 Task: Create a due date automation trigger when advanced on, on the wednesday of the week a card is due add fields with custom field "Resume" set to a number greater or equal to 1 and greater than 10 at 11:00 AM.
Action: Mouse moved to (1306, 103)
Screenshot: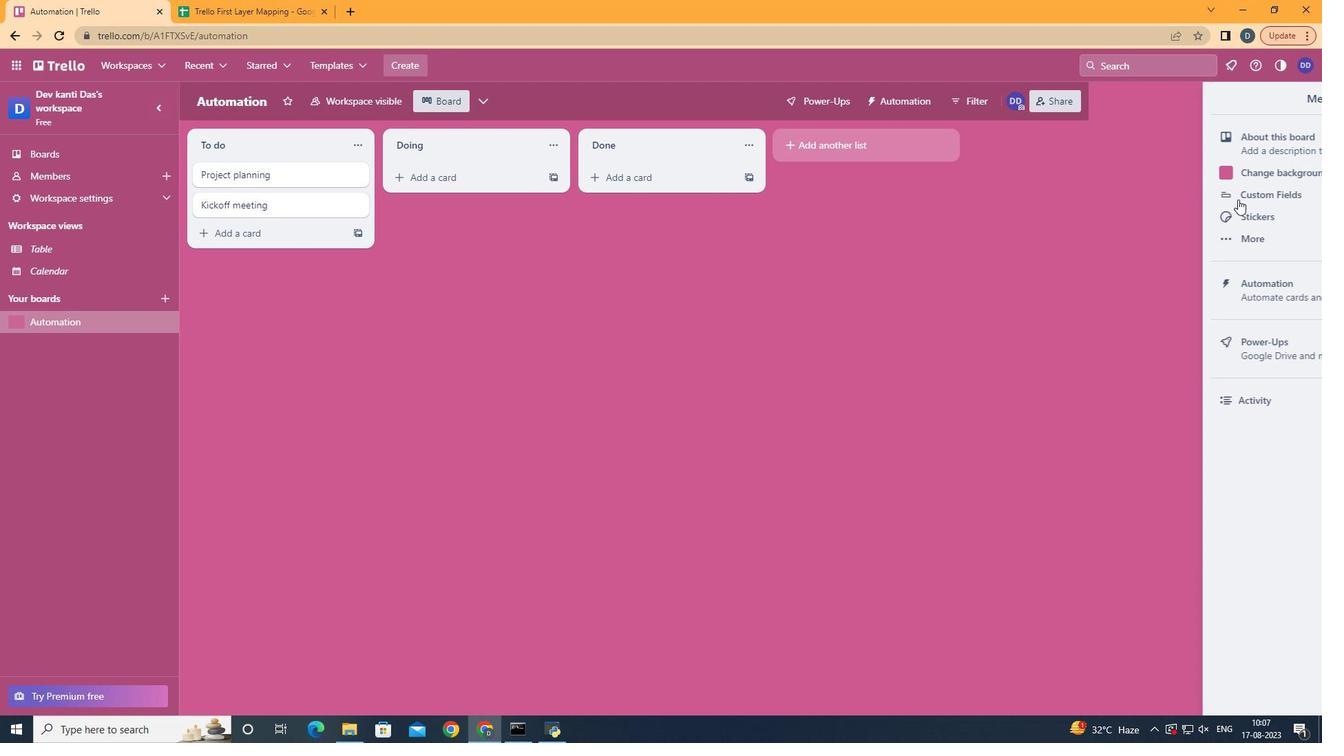 
Action: Mouse pressed left at (1306, 103)
Screenshot: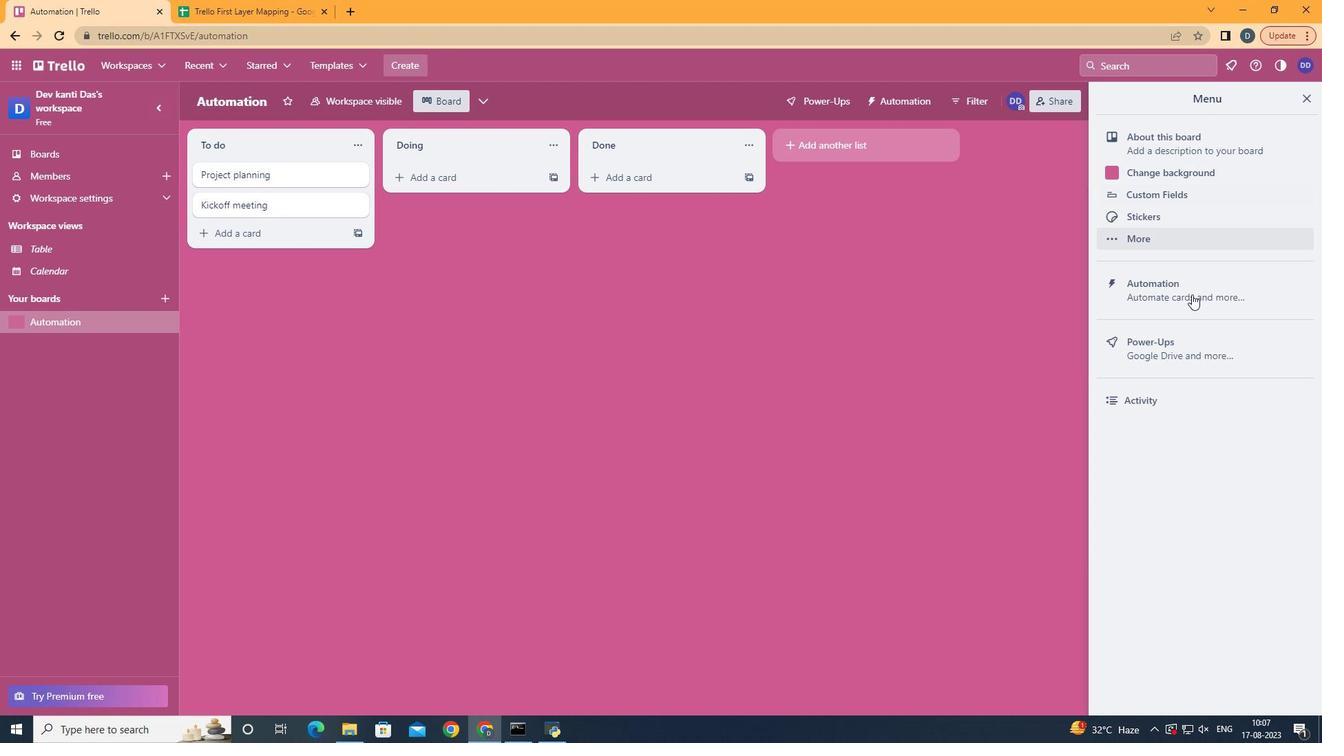 
Action: Mouse moved to (1189, 301)
Screenshot: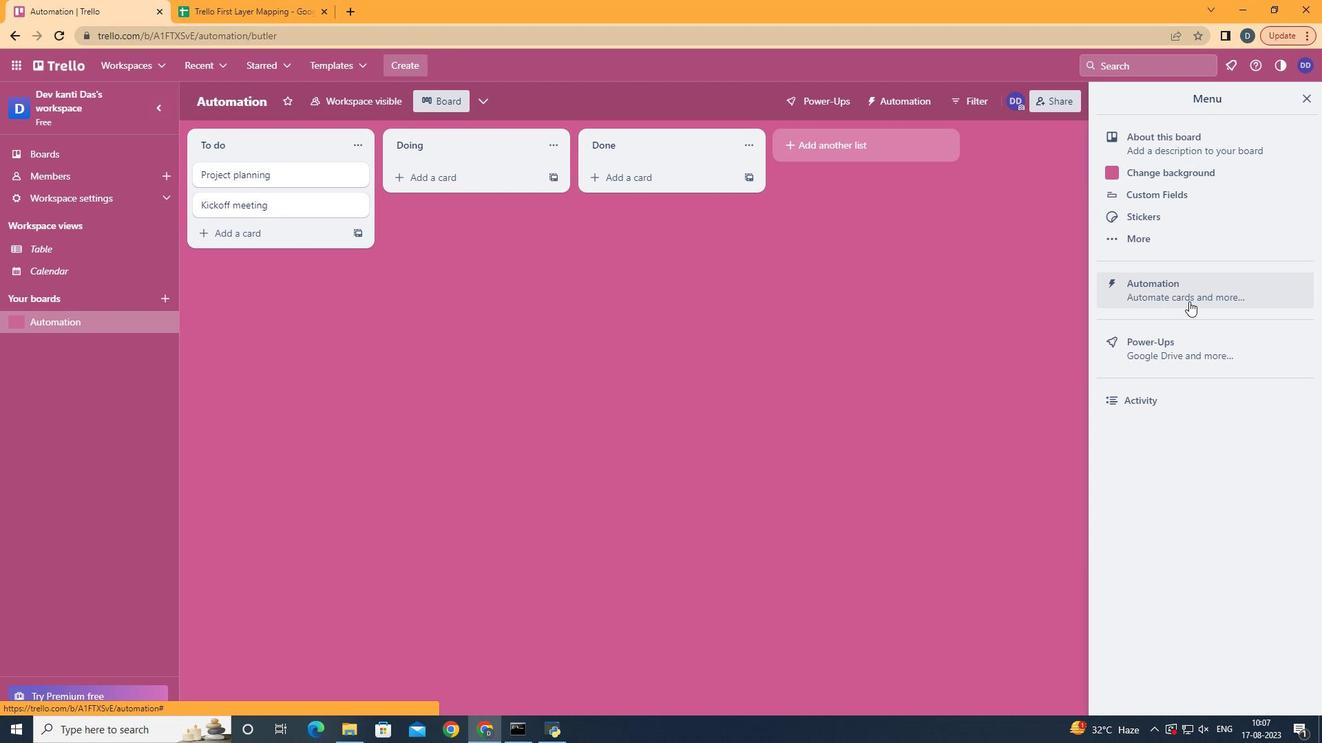 
Action: Mouse pressed left at (1189, 301)
Screenshot: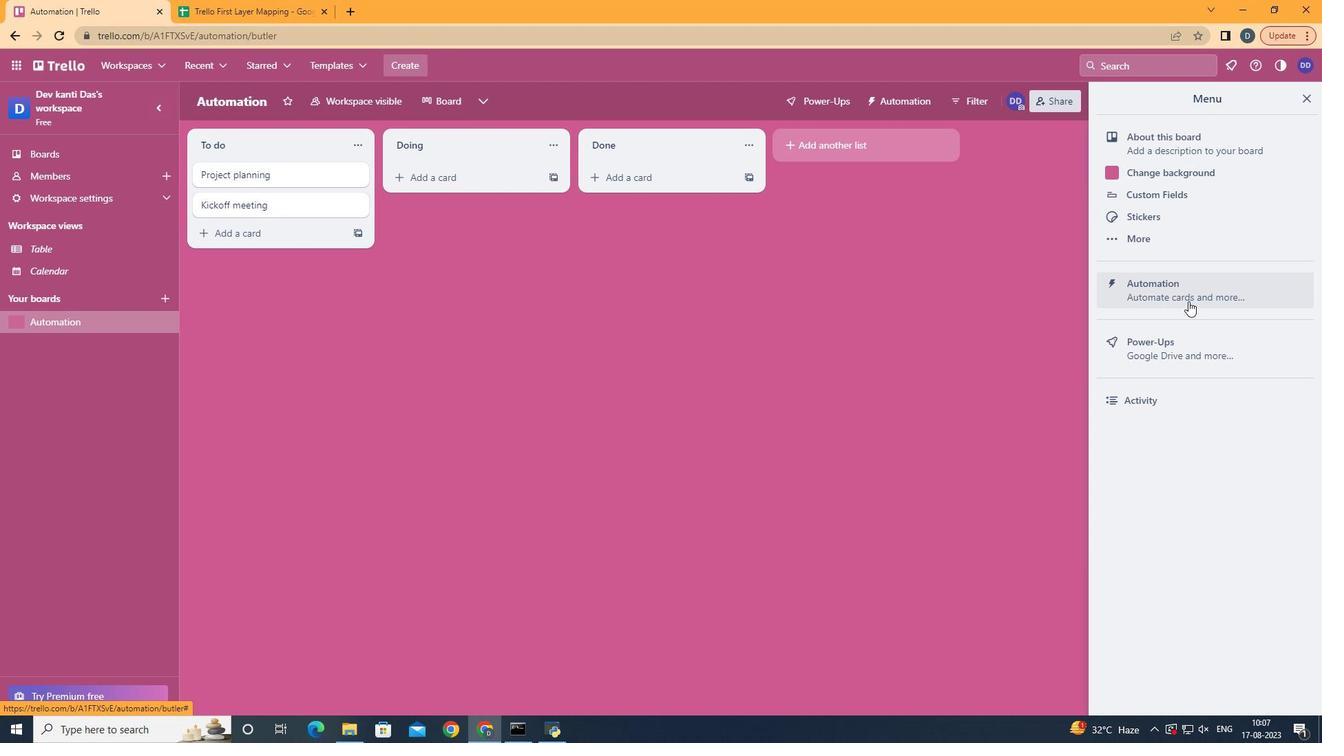 
Action: Mouse moved to (265, 269)
Screenshot: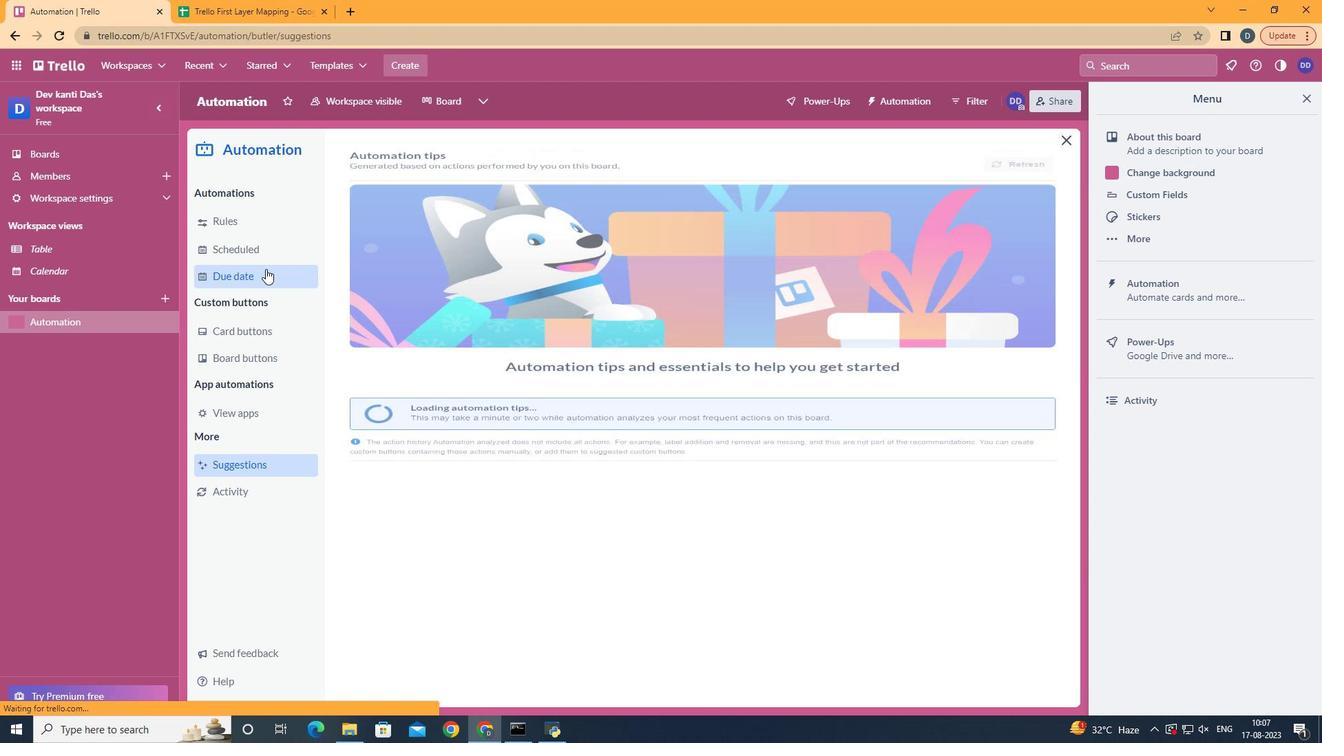 
Action: Mouse pressed left at (265, 269)
Screenshot: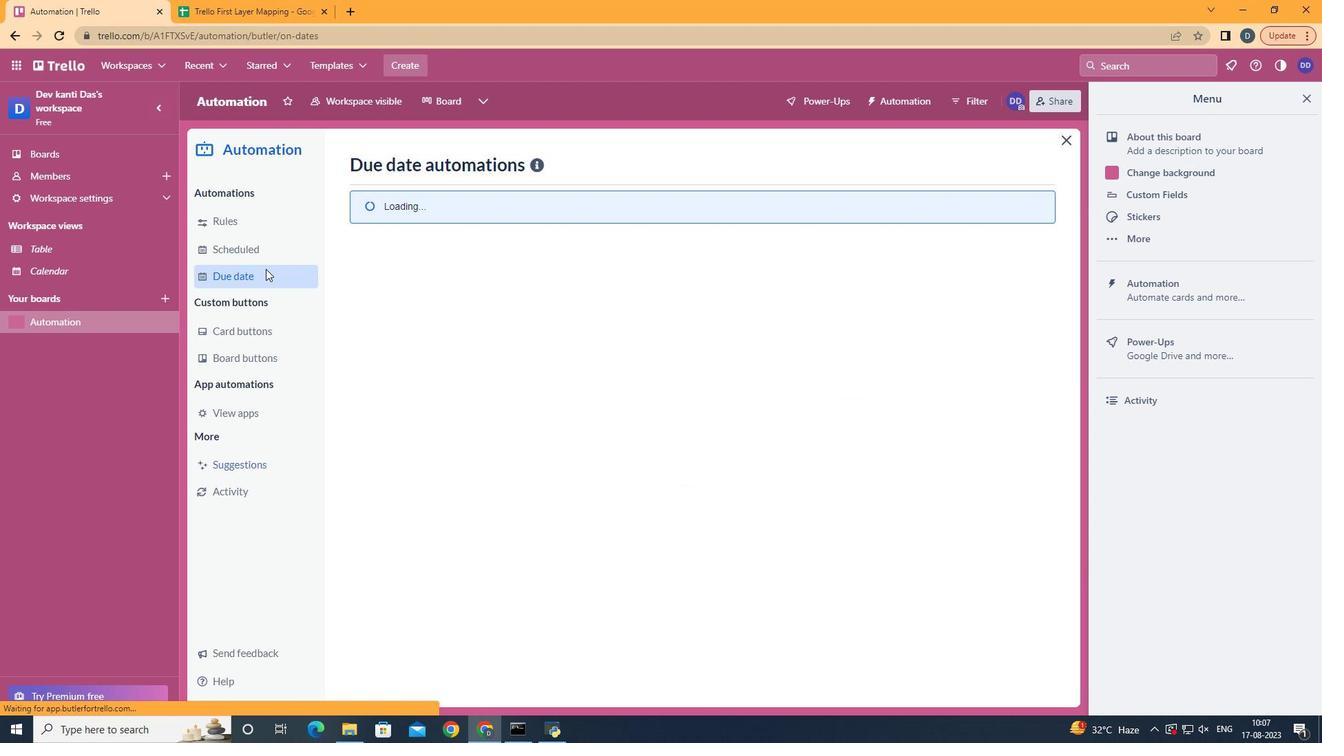 
Action: Mouse moved to (956, 163)
Screenshot: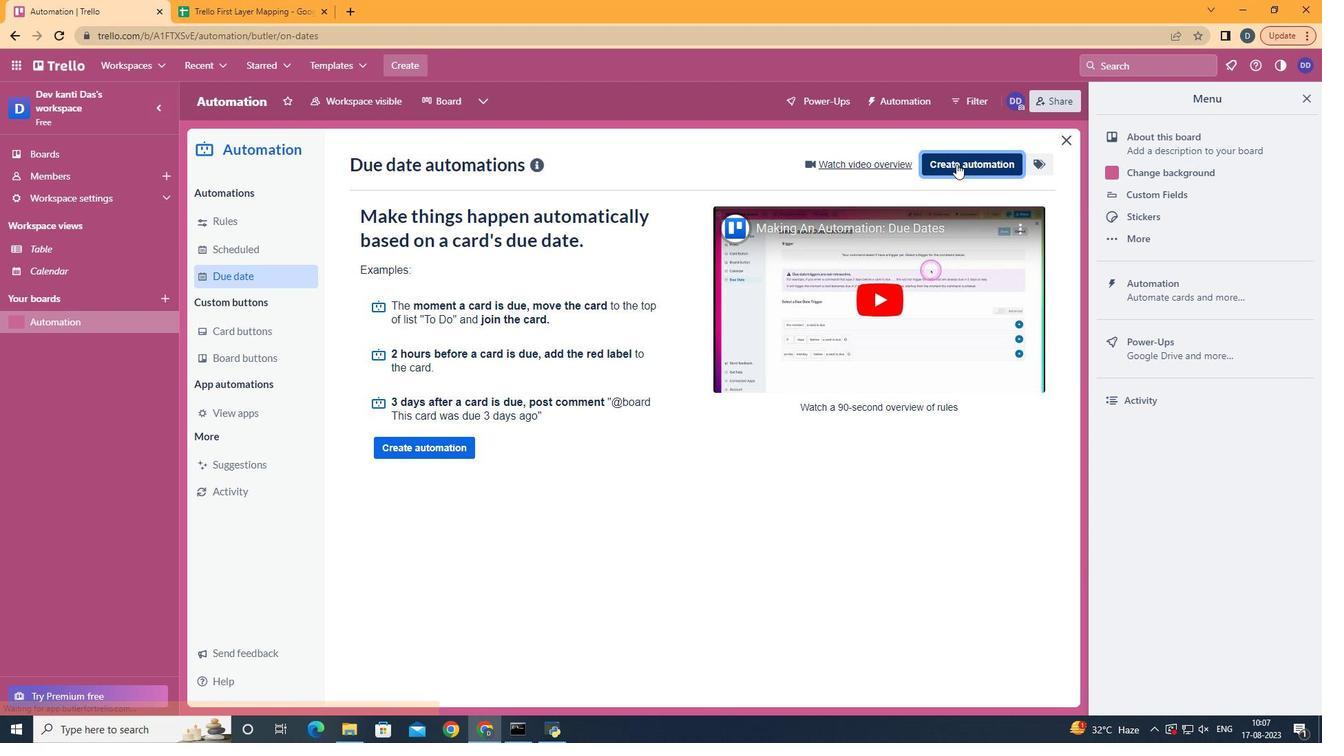 
Action: Mouse pressed left at (956, 163)
Screenshot: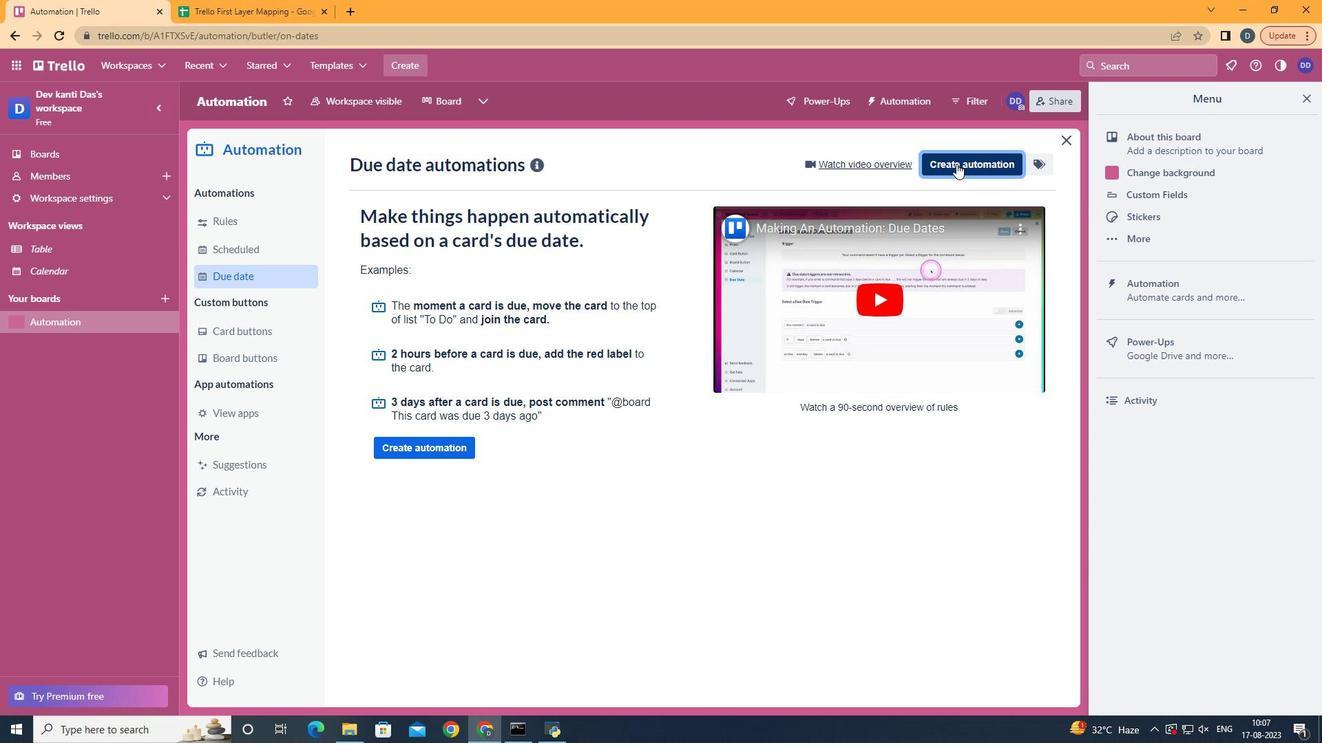 
Action: Mouse moved to (703, 295)
Screenshot: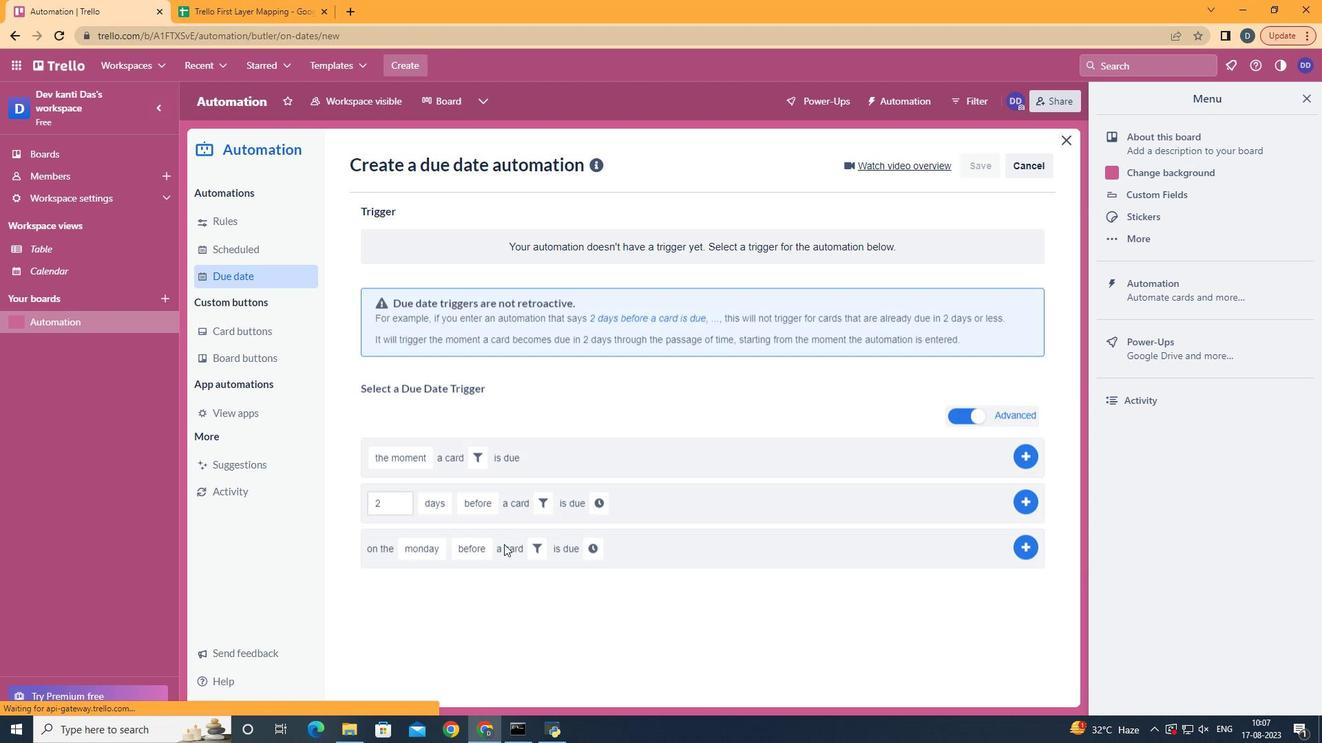 
Action: Mouse pressed left at (703, 295)
Screenshot: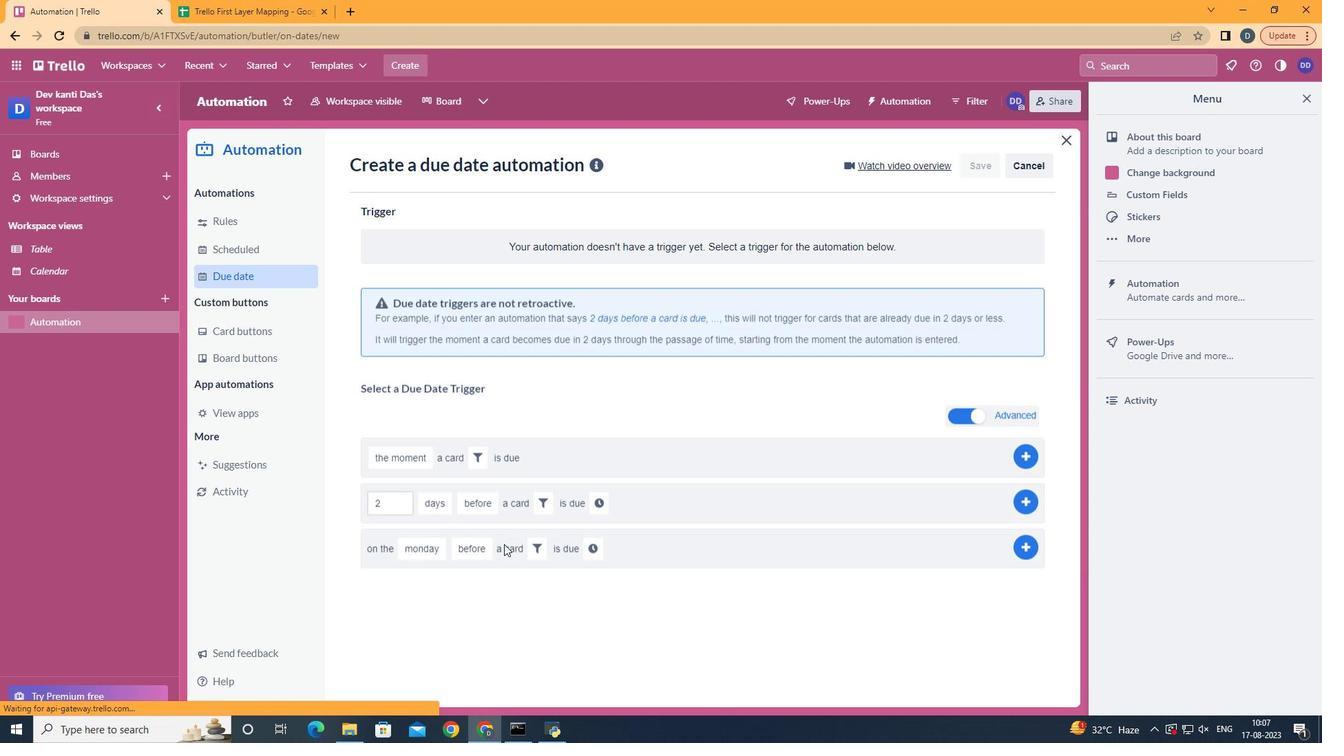 
Action: Mouse moved to (459, 412)
Screenshot: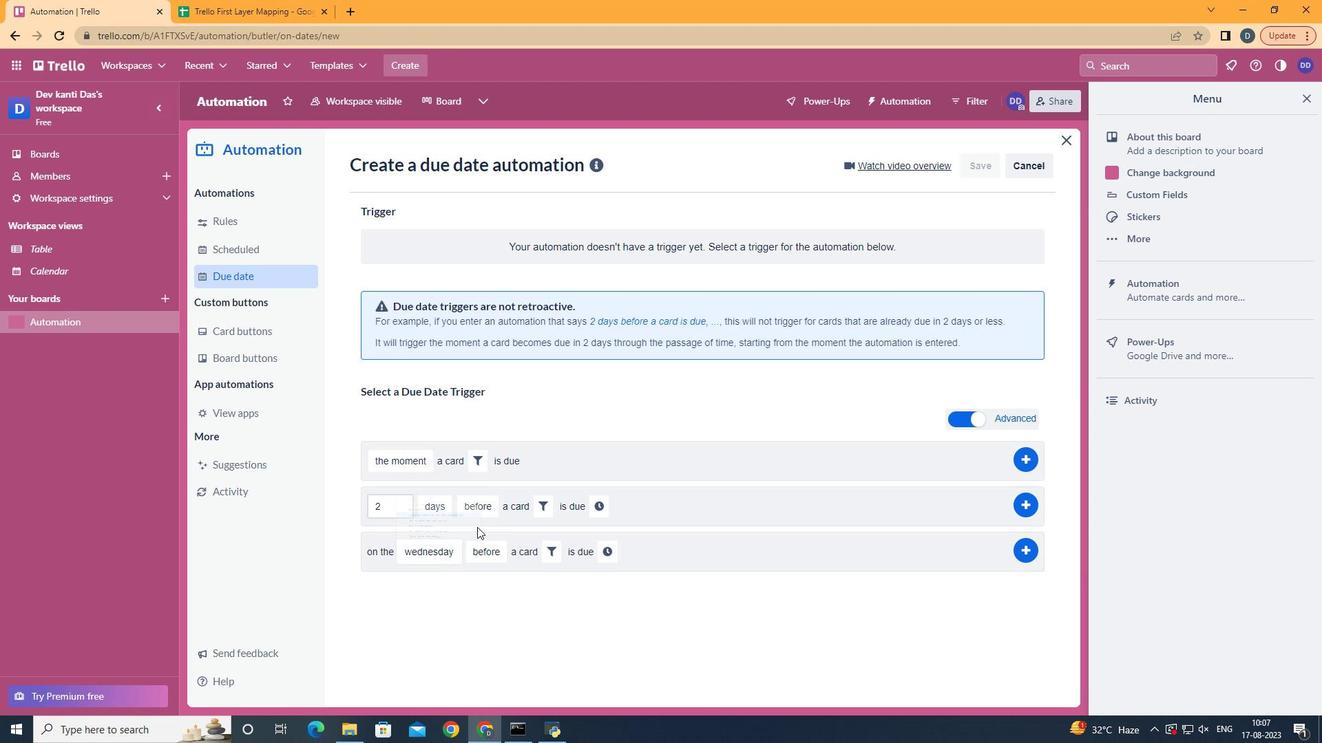 
Action: Mouse pressed left at (459, 412)
Screenshot: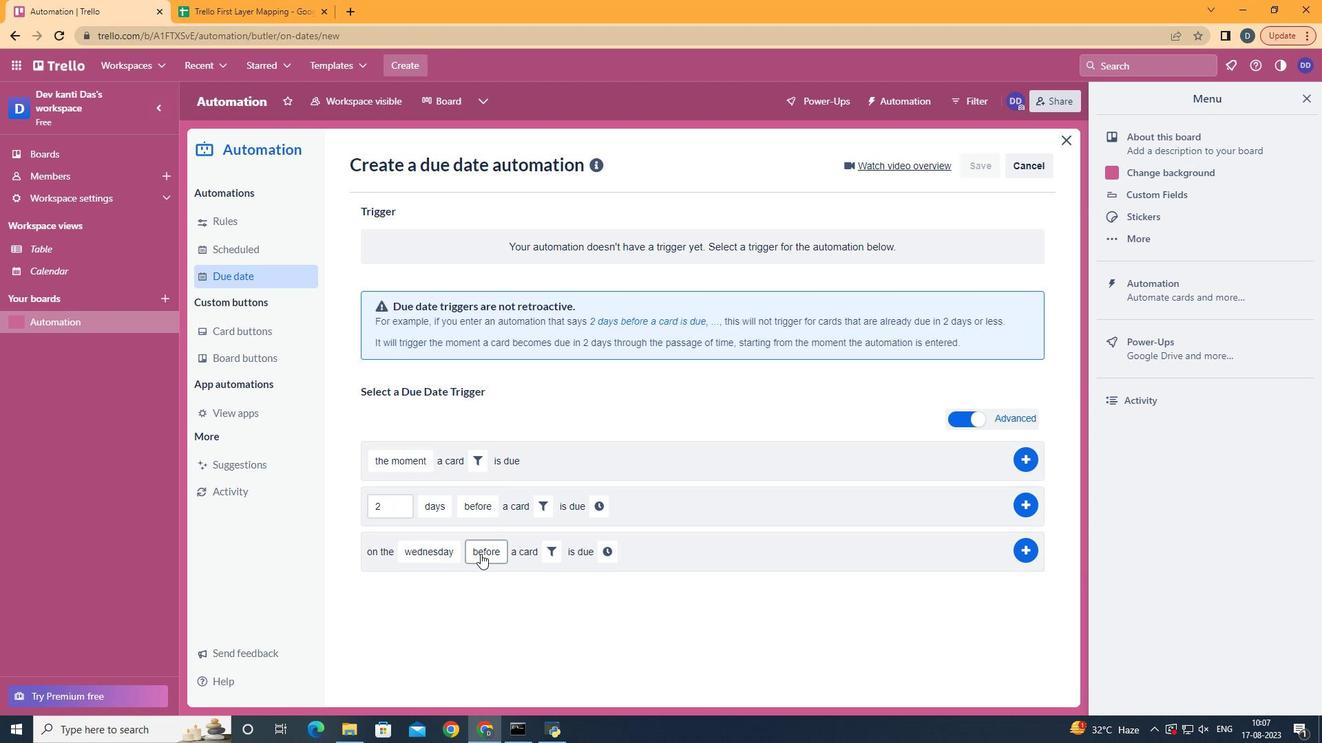
Action: Mouse moved to (498, 625)
Screenshot: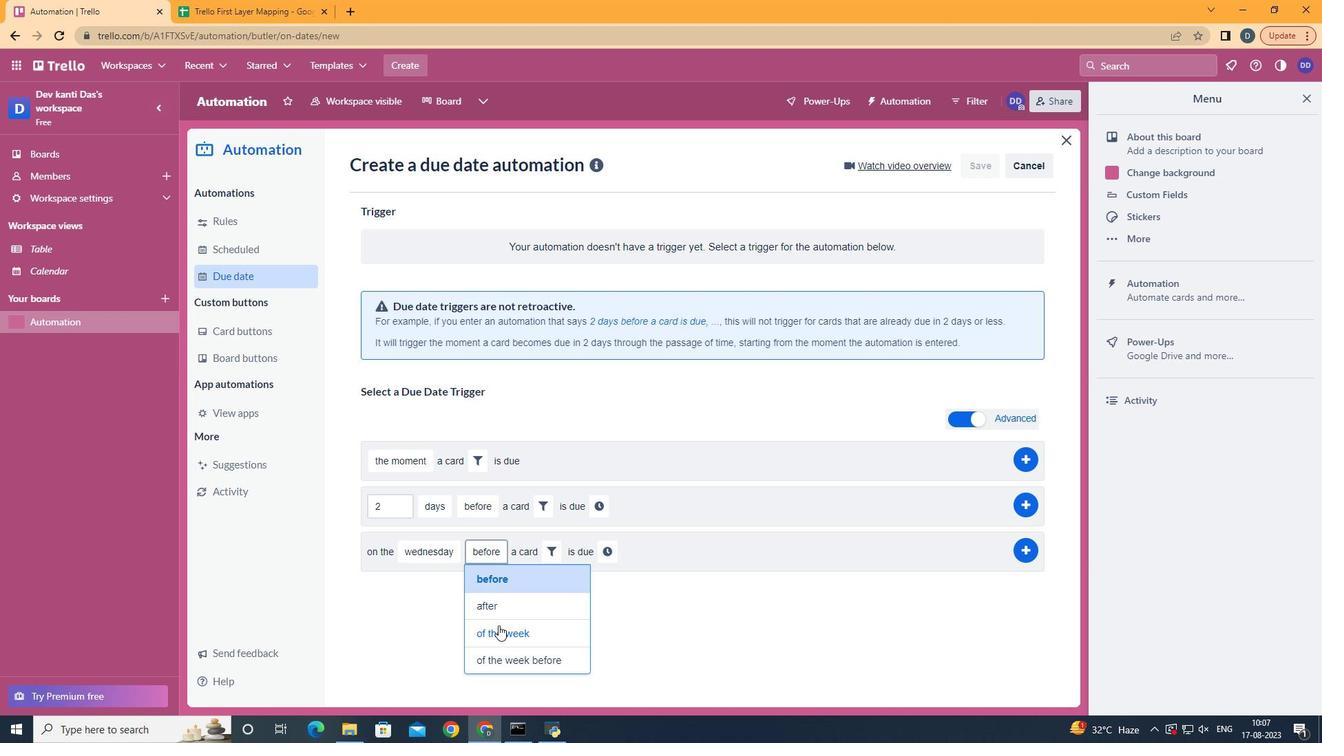 
Action: Mouse pressed left at (498, 625)
Screenshot: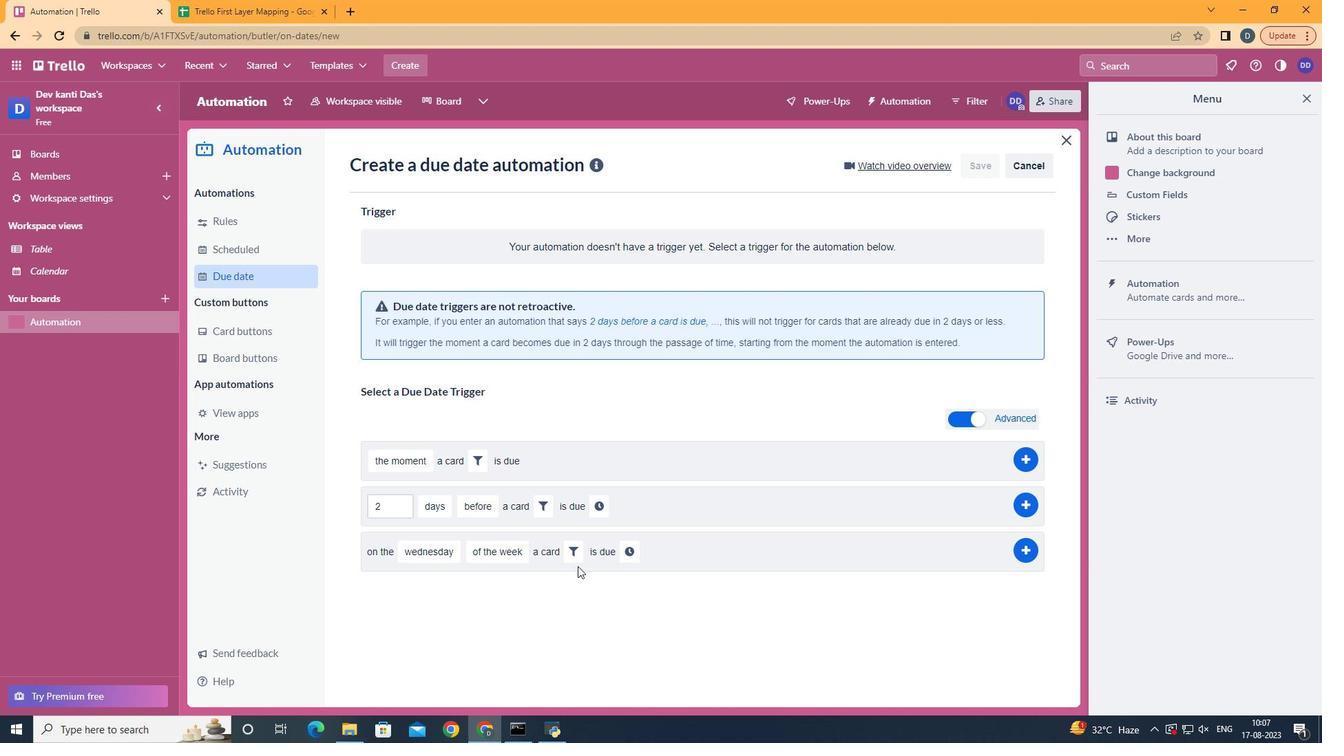 
Action: Mouse moved to (579, 563)
Screenshot: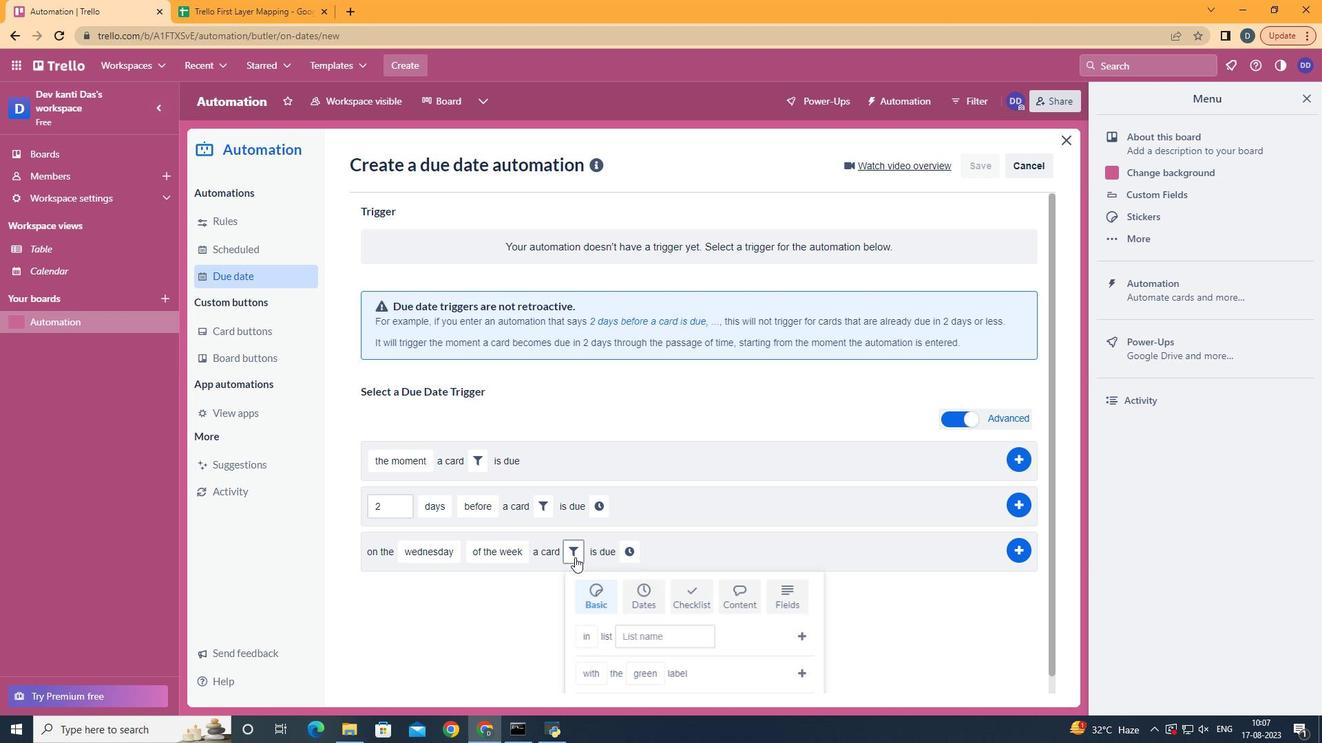 
Action: Mouse pressed left at (579, 563)
Screenshot: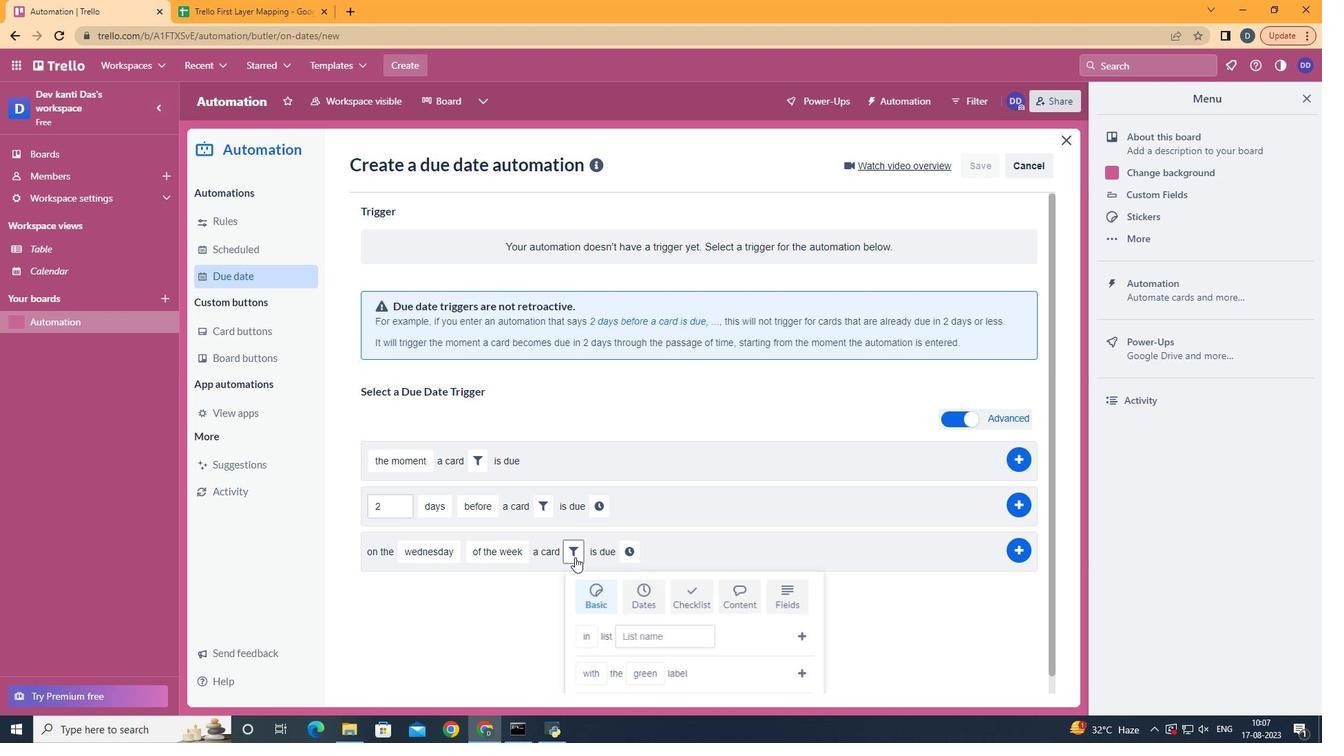 
Action: Mouse moved to (791, 594)
Screenshot: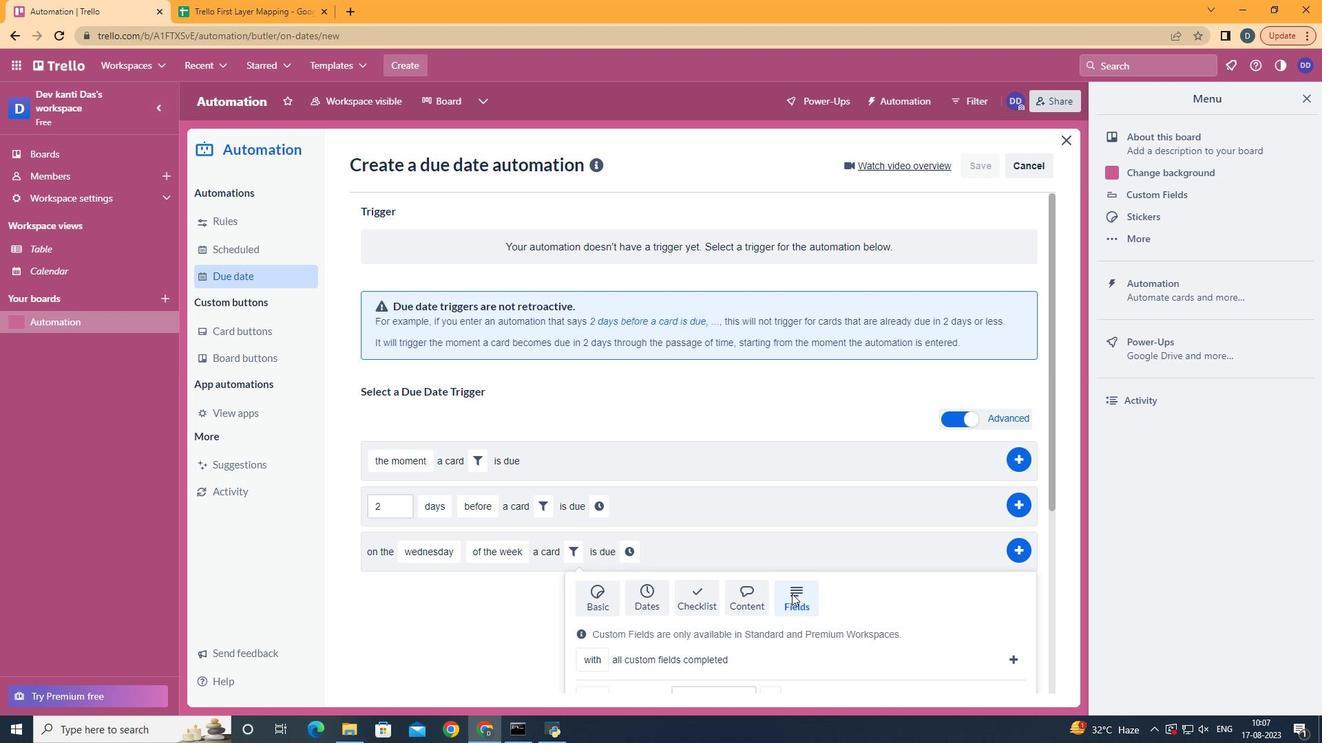 
Action: Mouse pressed left at (791, 594)
Screenshot: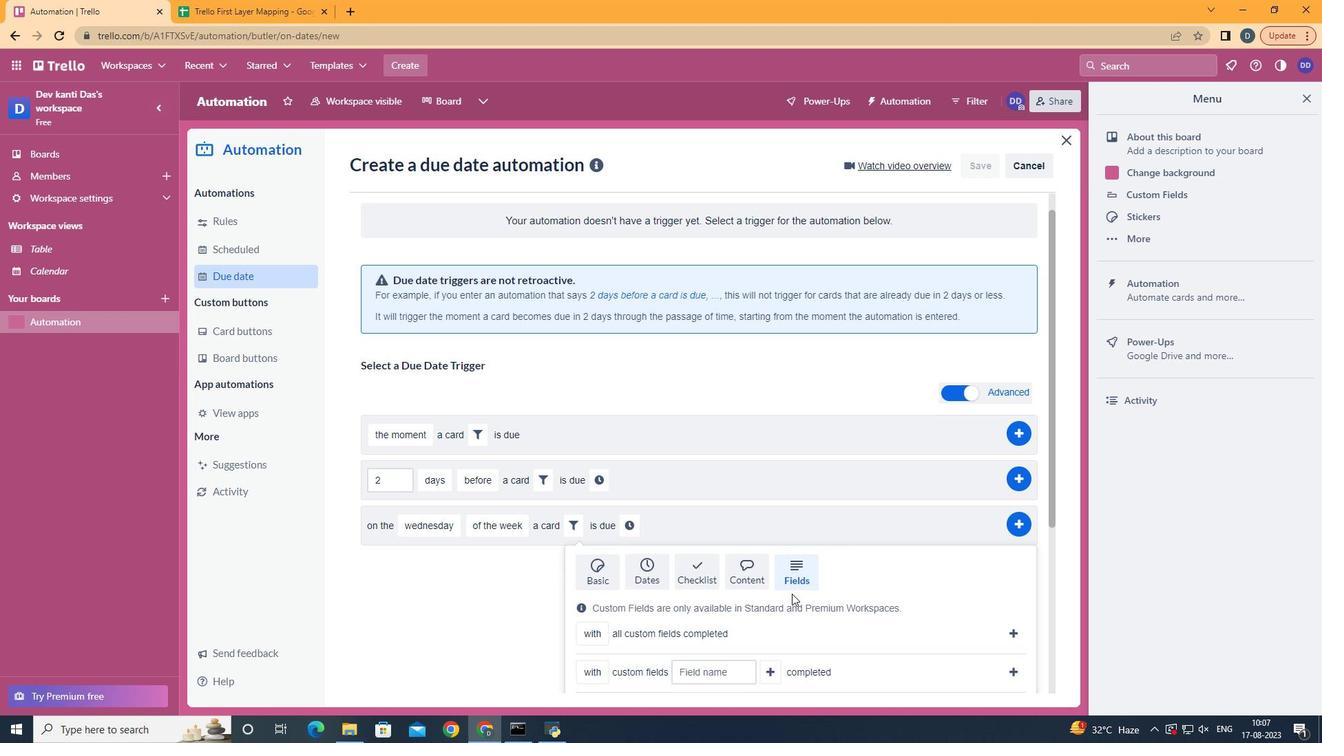 
Action: Mouse scrolled (791, 593) with delta (0, 0)
Screenshot: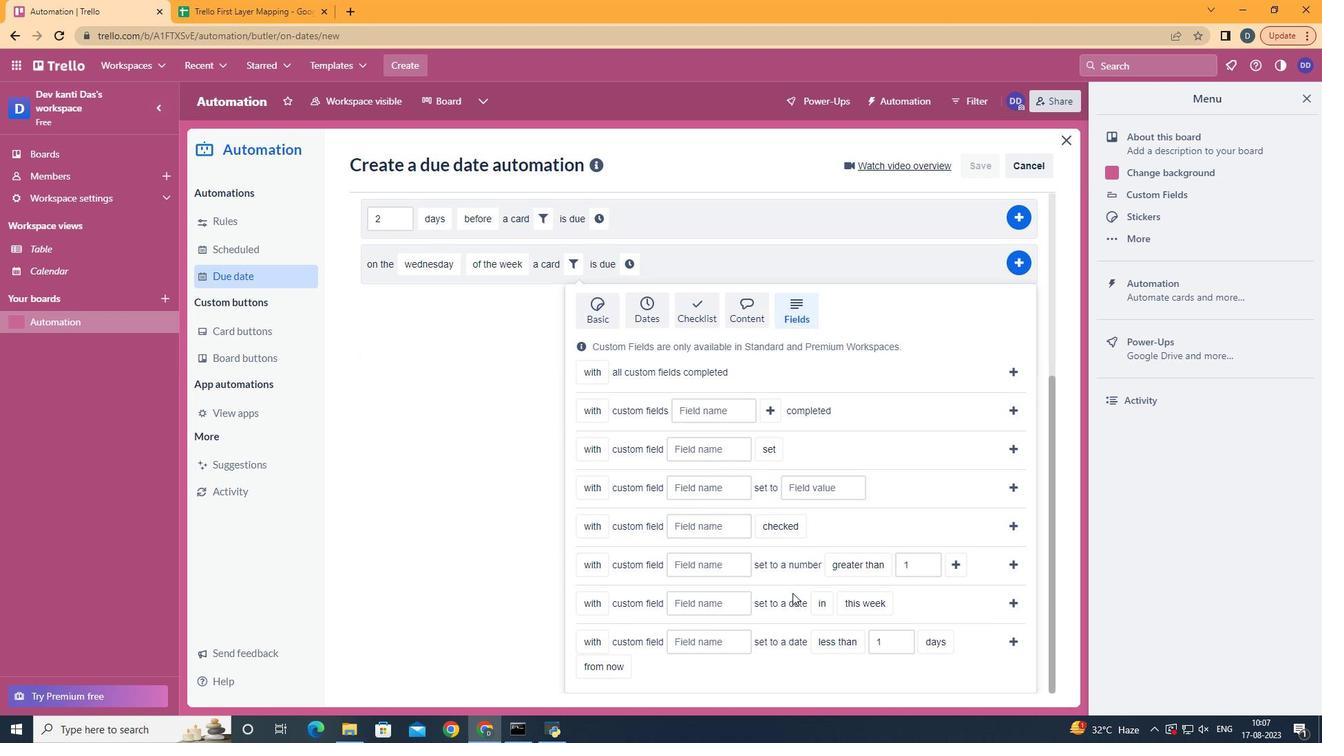 
Action: Mouse scrolled (791, 593) with delta (0, 0)
Screenshot: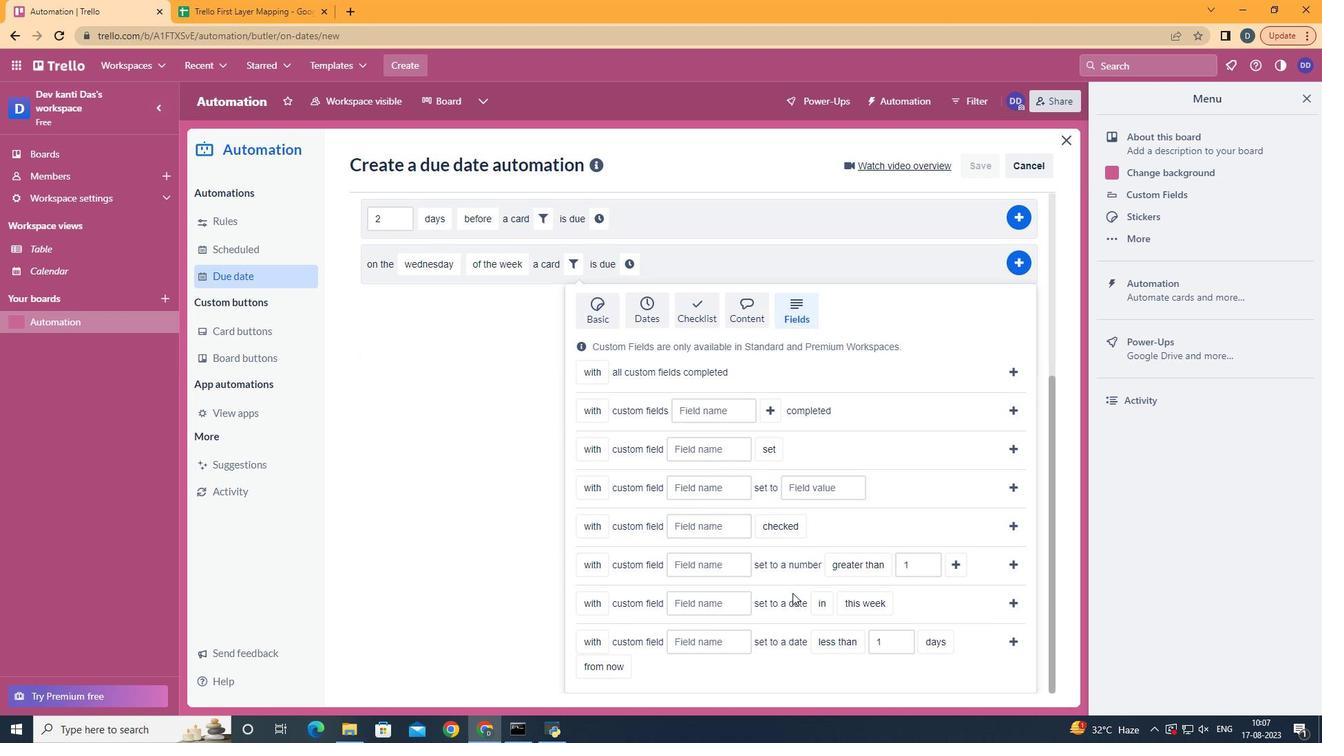 
Action: Mouse scrolled (791, 593) with delta (0, 0)
Screenshot: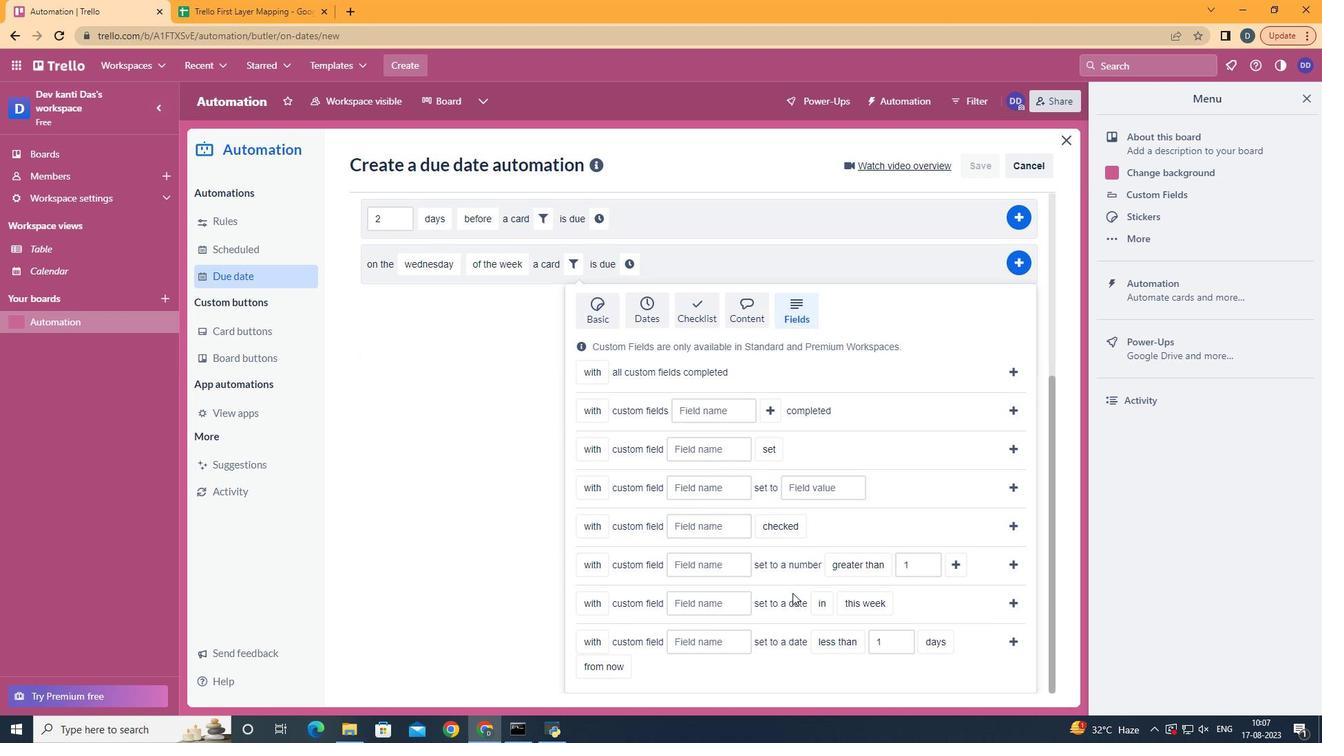 
Action: Mouse scrolled (791, 593) with delta (0, 0)
Screenshot: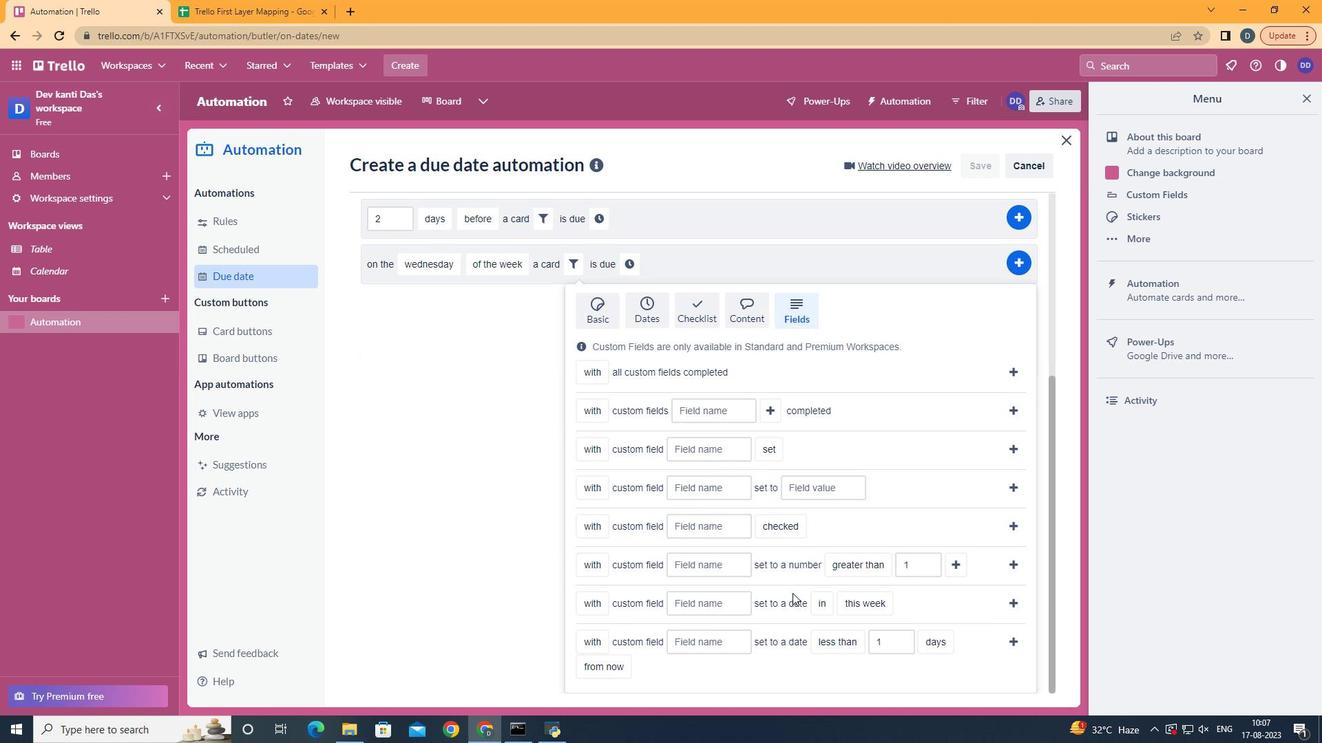
Action: Mouse scrolled (791, 593) with delta (0, 0)
Screenshot: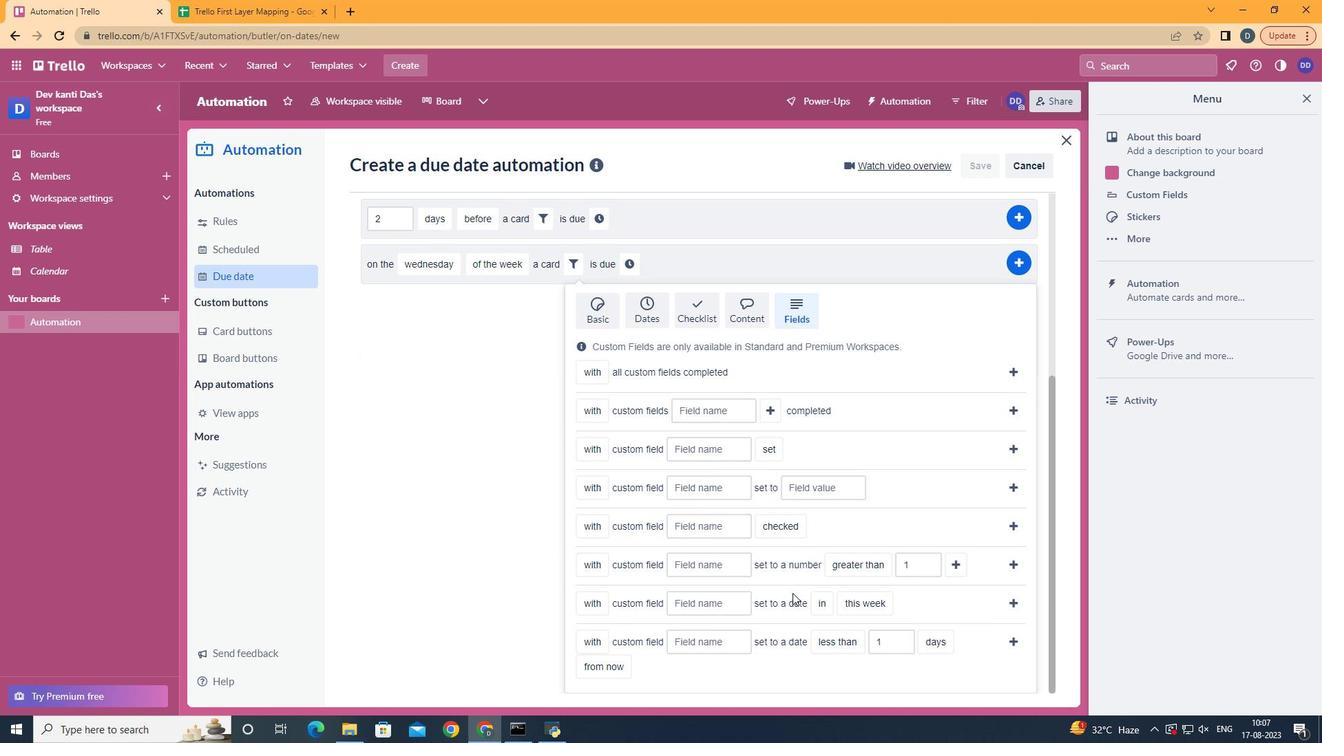 
Action: Mouse moved to (725, 563)
Screenshot: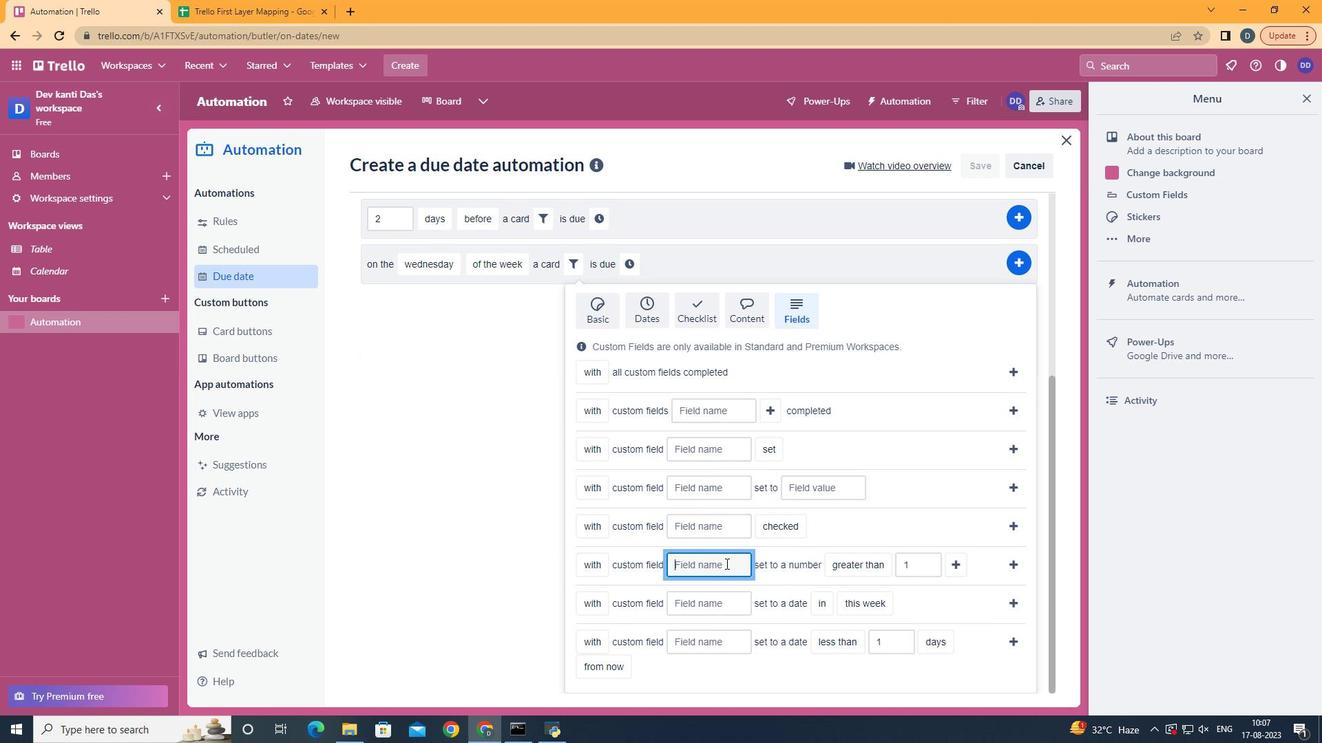 
Action: Mouse pressed left at (725, 563)
Screenshot: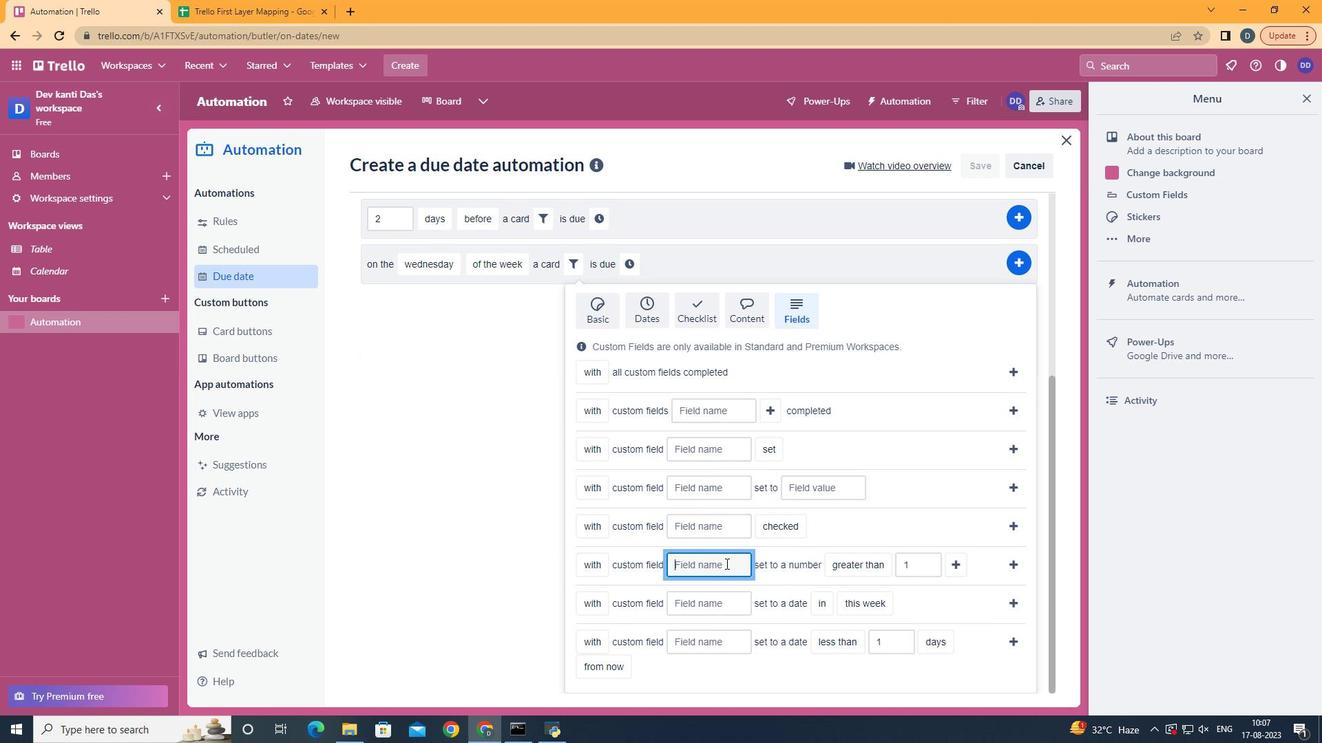
Action: Key pressed <Key.shift>Reume
Screenshot: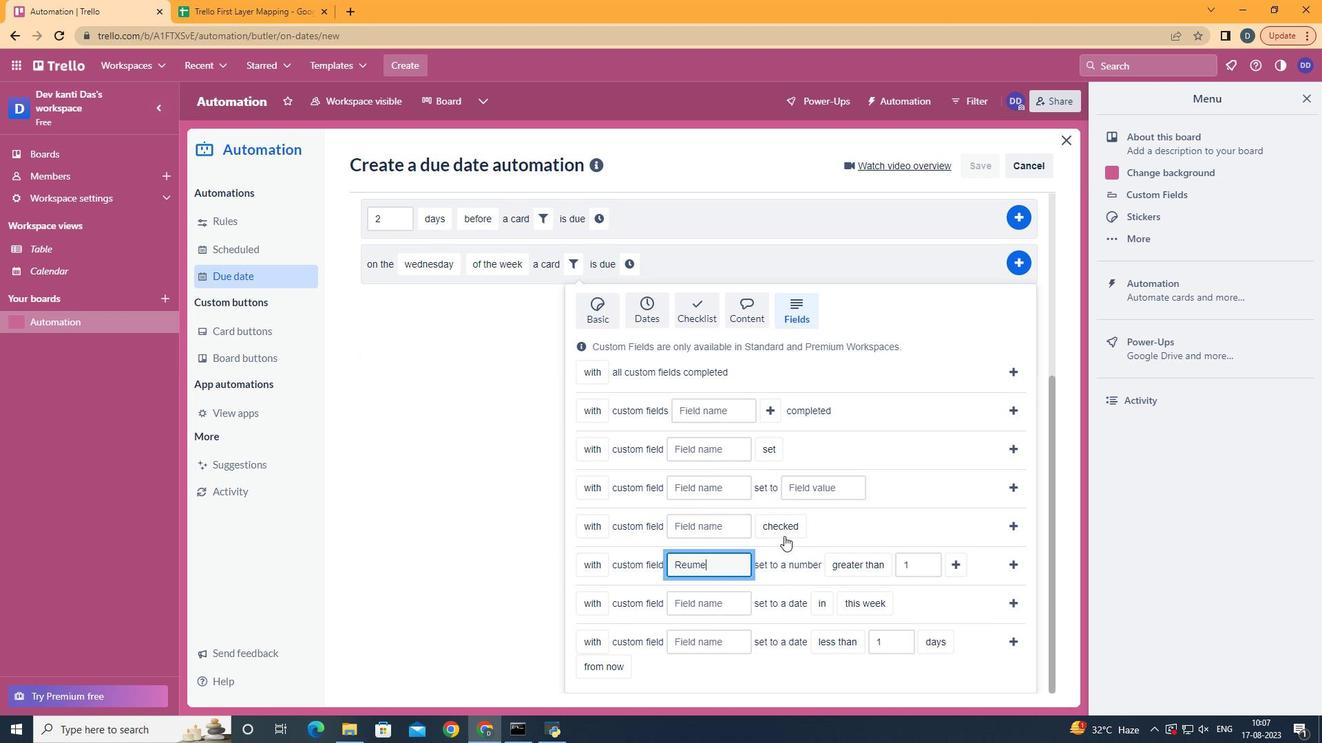 
Action: Mouse moved to (743, 528)
Screenshot: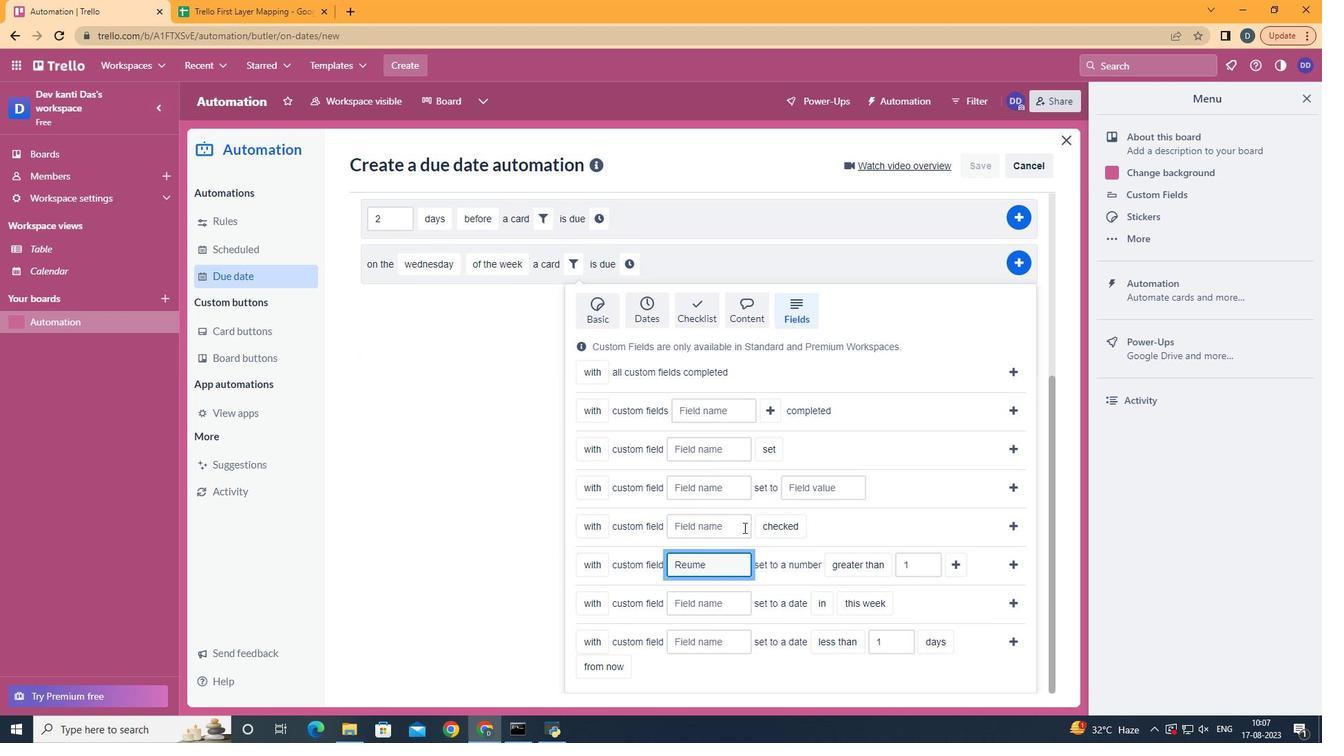 
Action: Key pressed <Key.backspace><Key.backspace><Key.backspace>sume
Screenshot: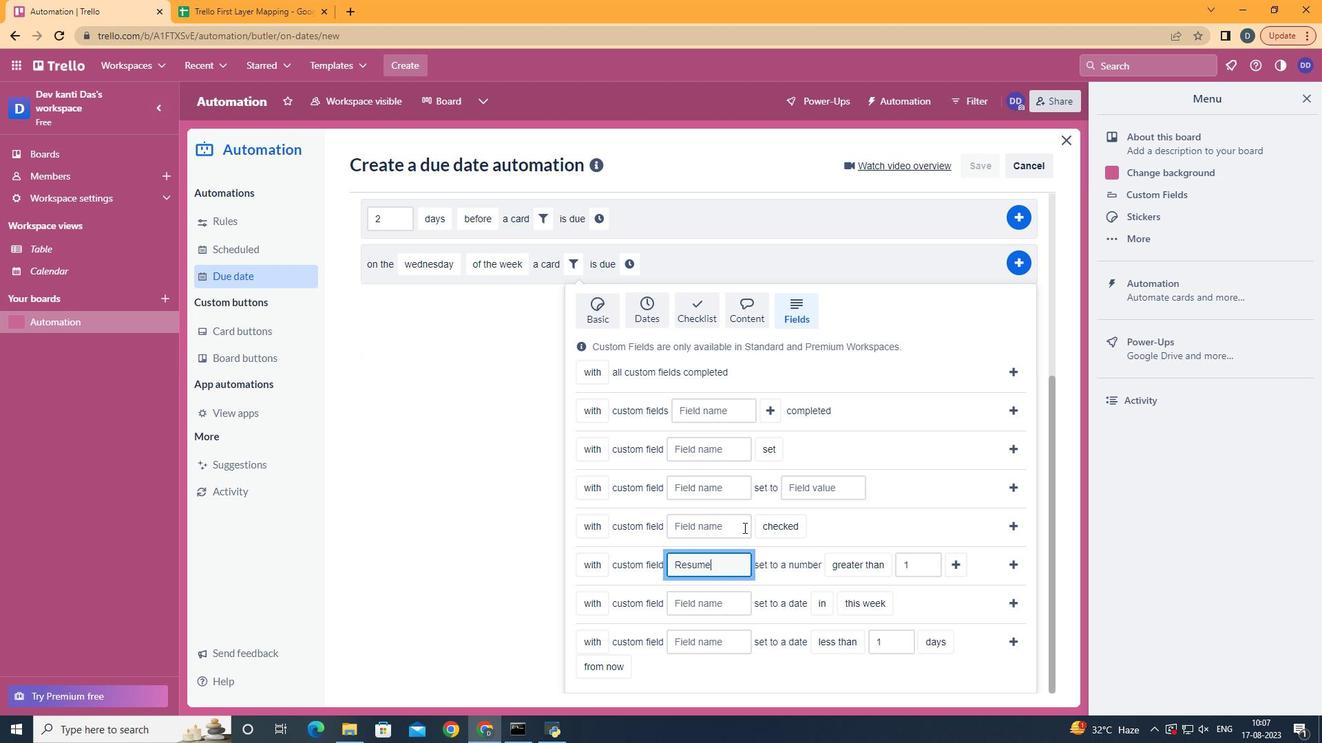 
Action: Mouse moved to (873, 612)
Screenshot: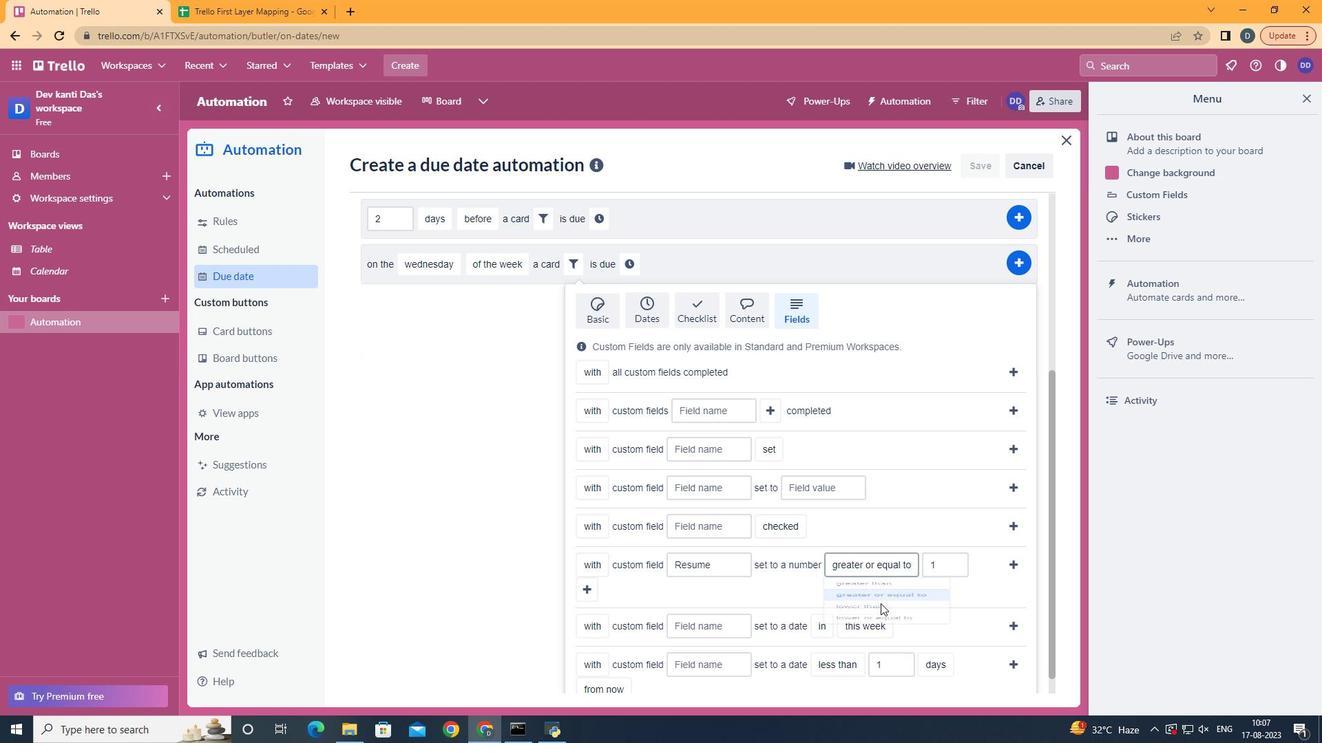 
Action: Mouse pressed left at (873, 612)
Screenshot: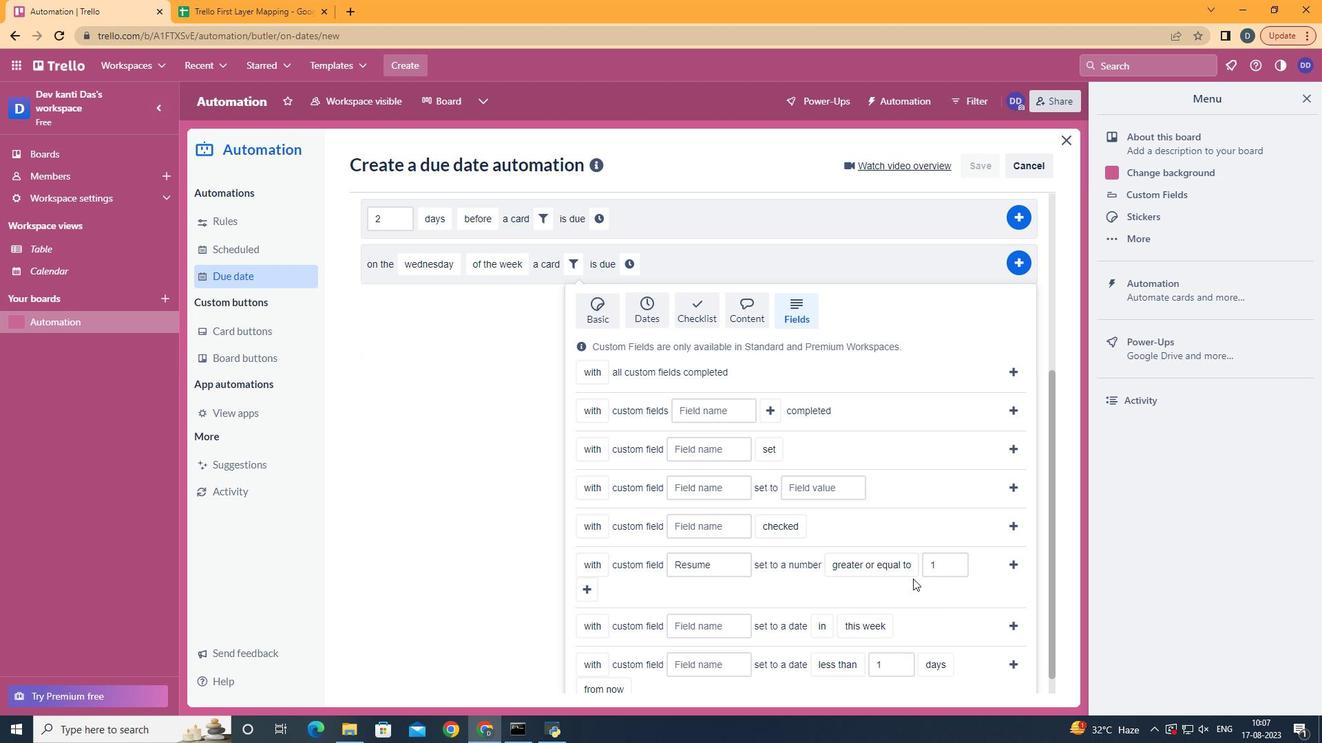 
Action: Mouse moved to (589, 576)
Screenshot: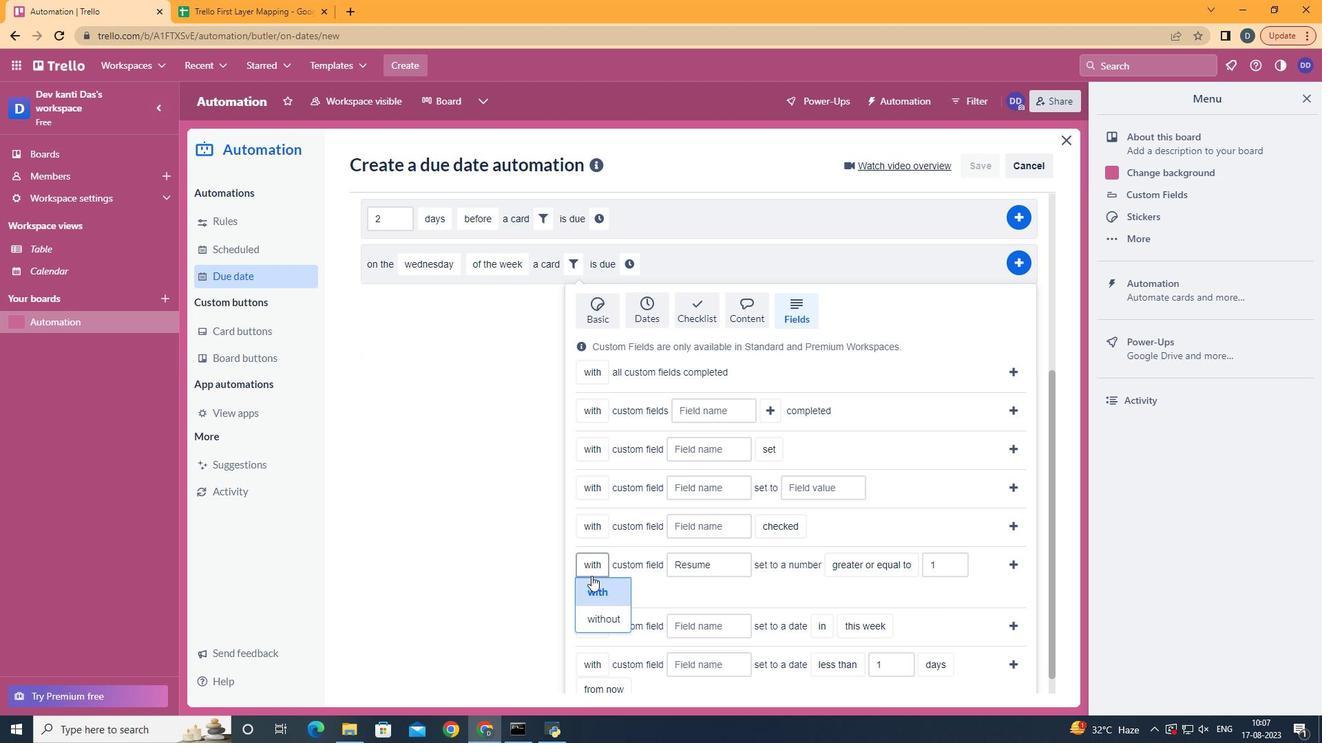 
Action: Mouse pressed left at (589, 576)
Screenshot: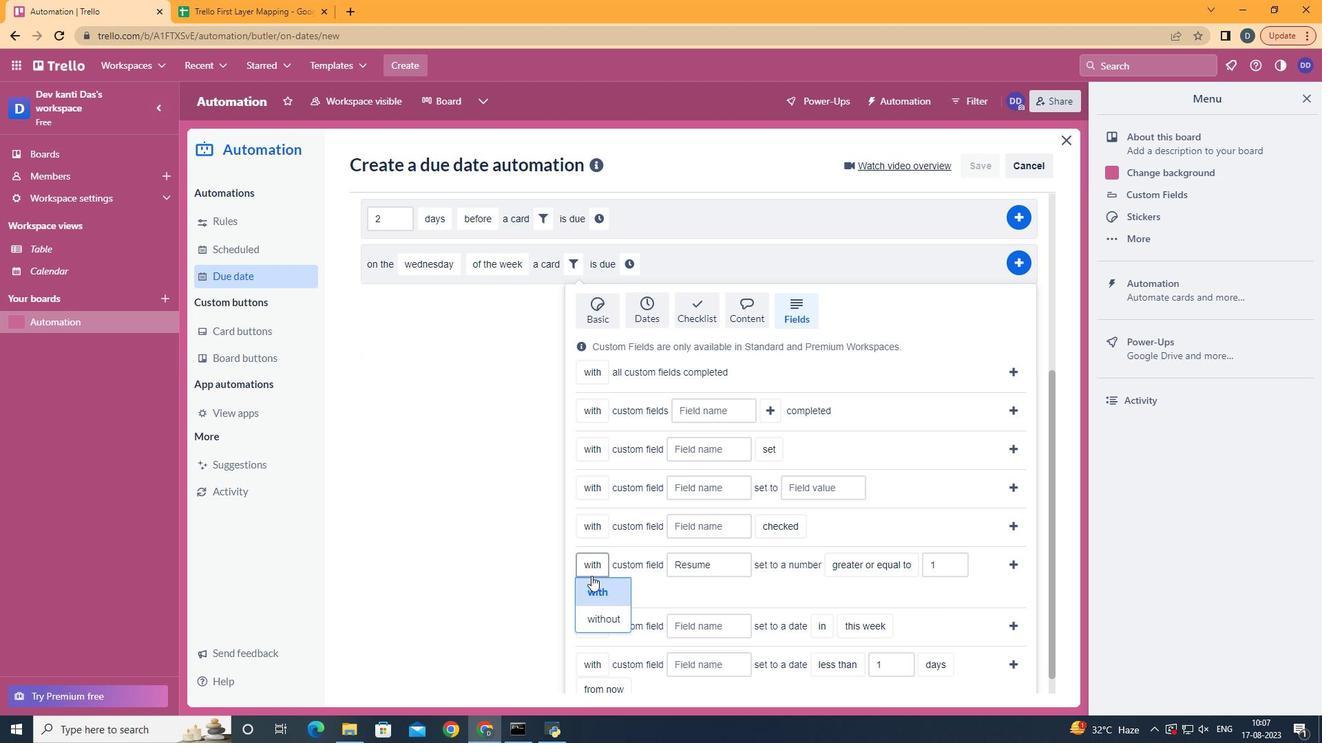 
Action: Mouse moved to (587, 590)
Screenshot: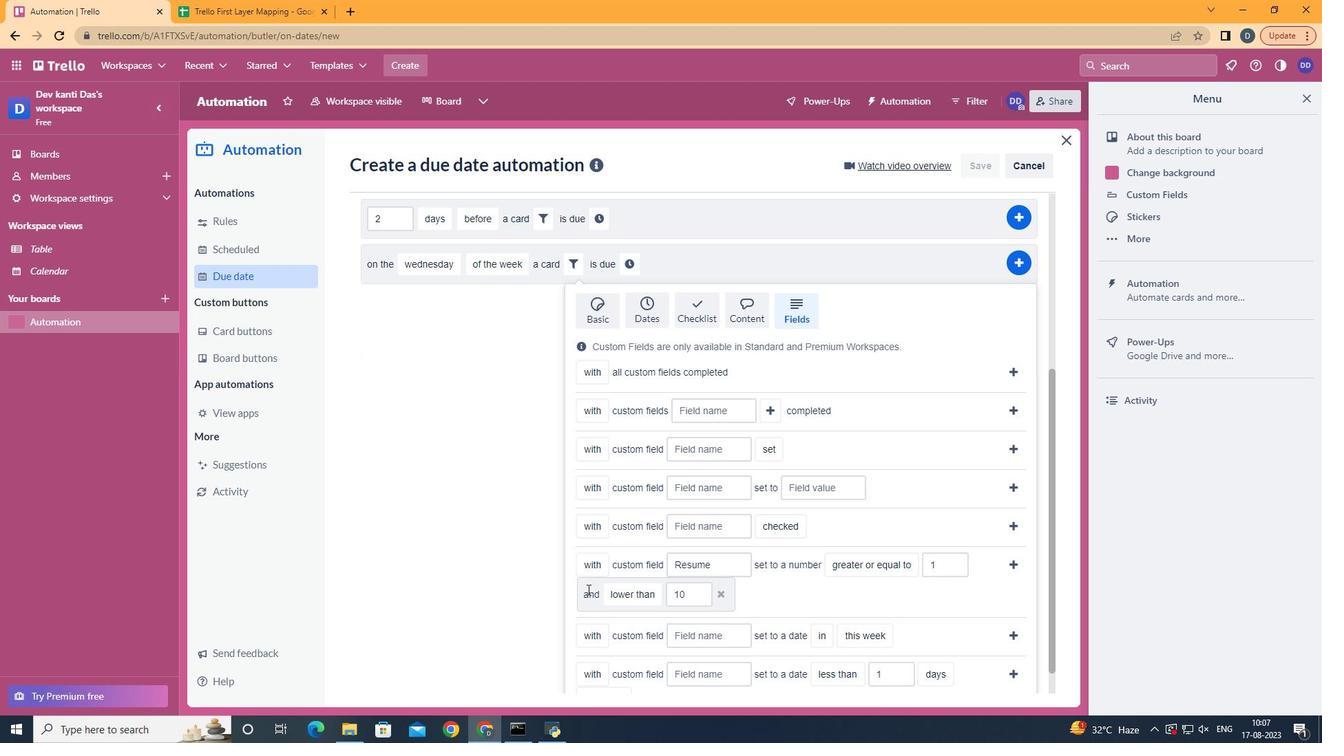 
Action: Mouse pressed left at (587, 590)
Screenshot: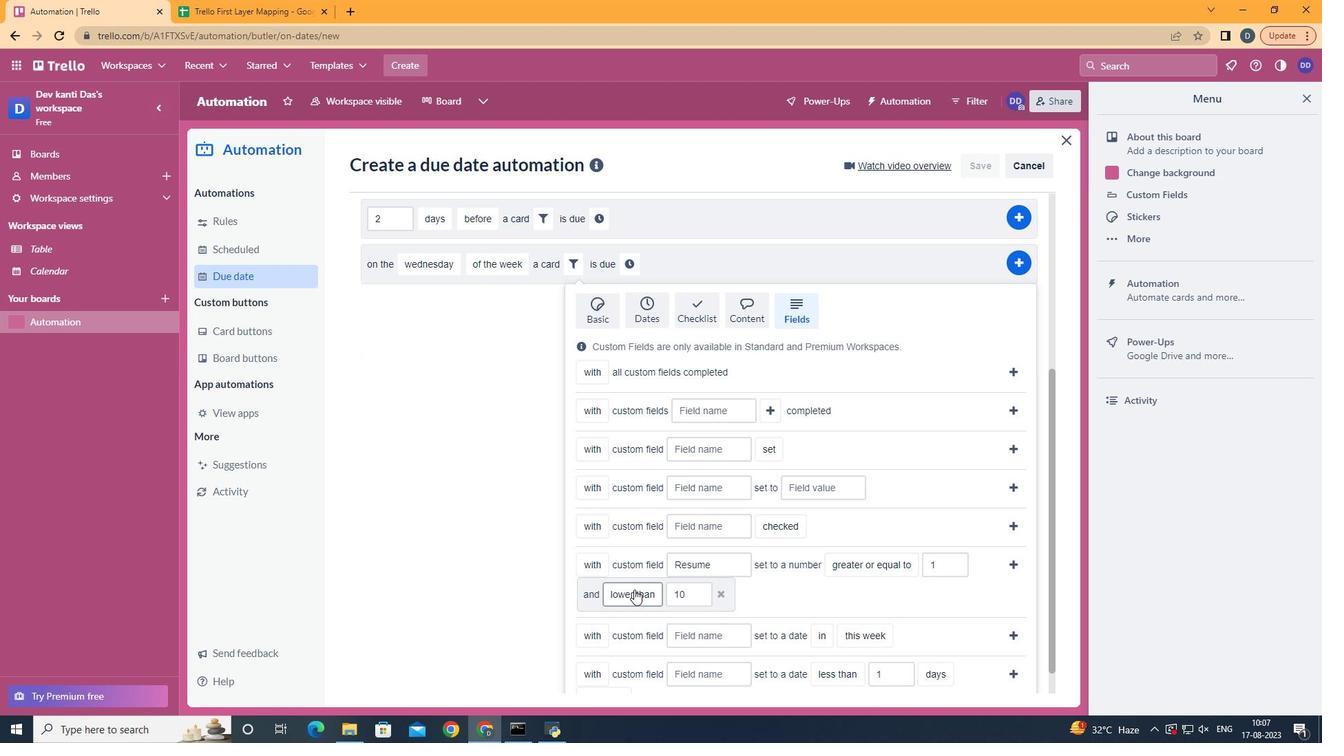 
Action: Mouse moved to (660, 542)
Screenshot: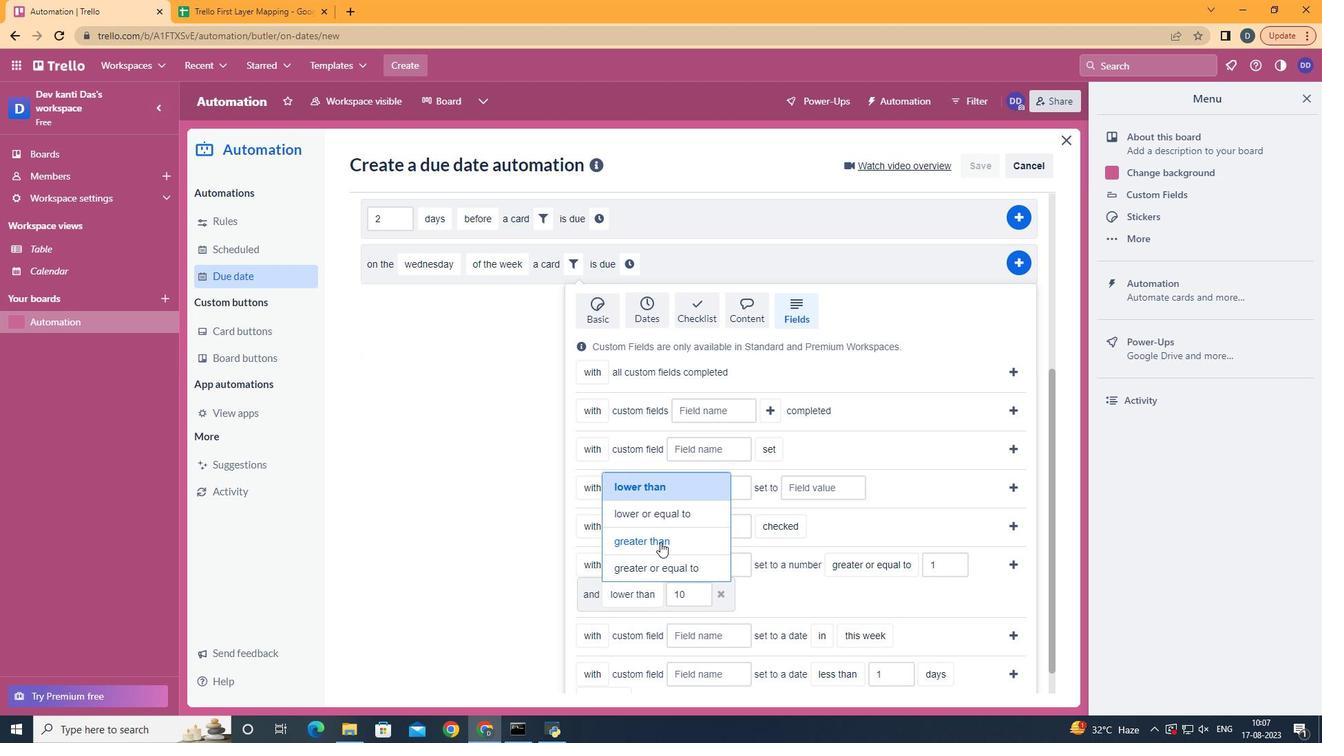 
Action: Mouse pressed left at (660, 542)
Screenshot: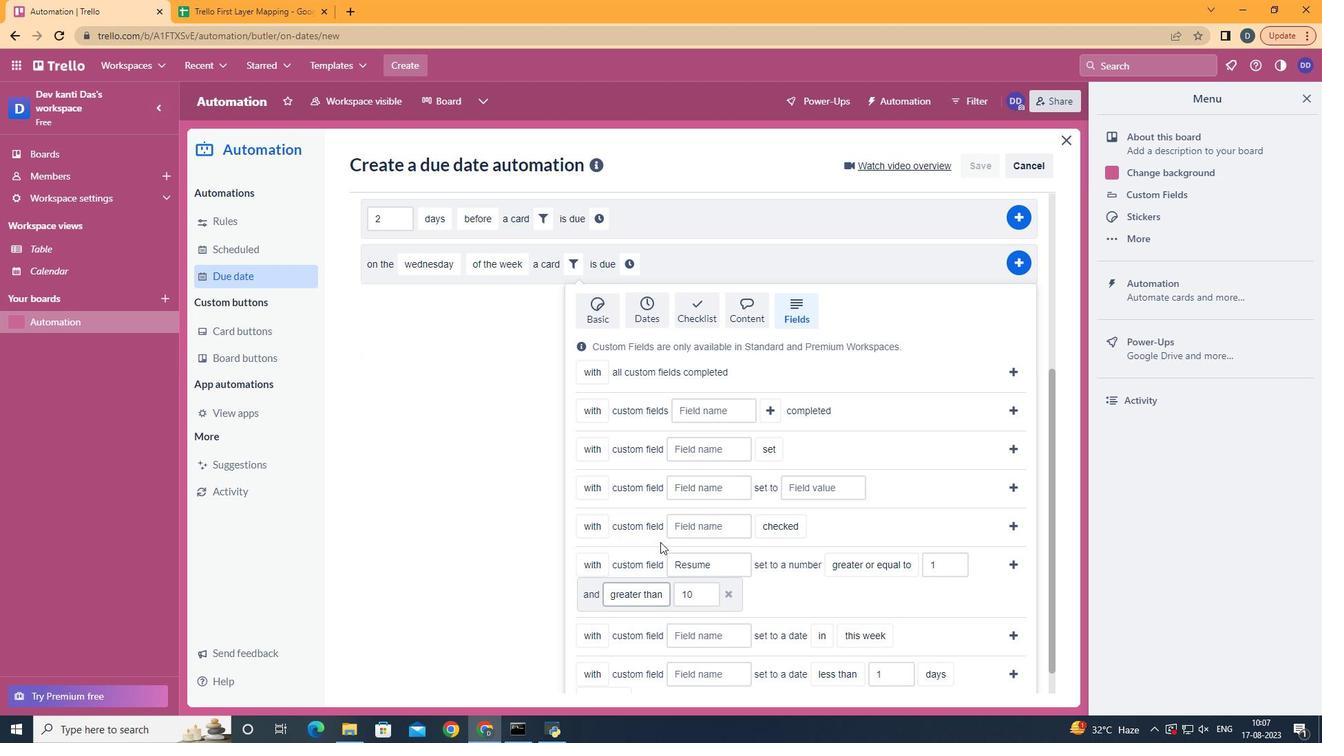 
Action: Mouse moved to (1012, 565)
Screenshot: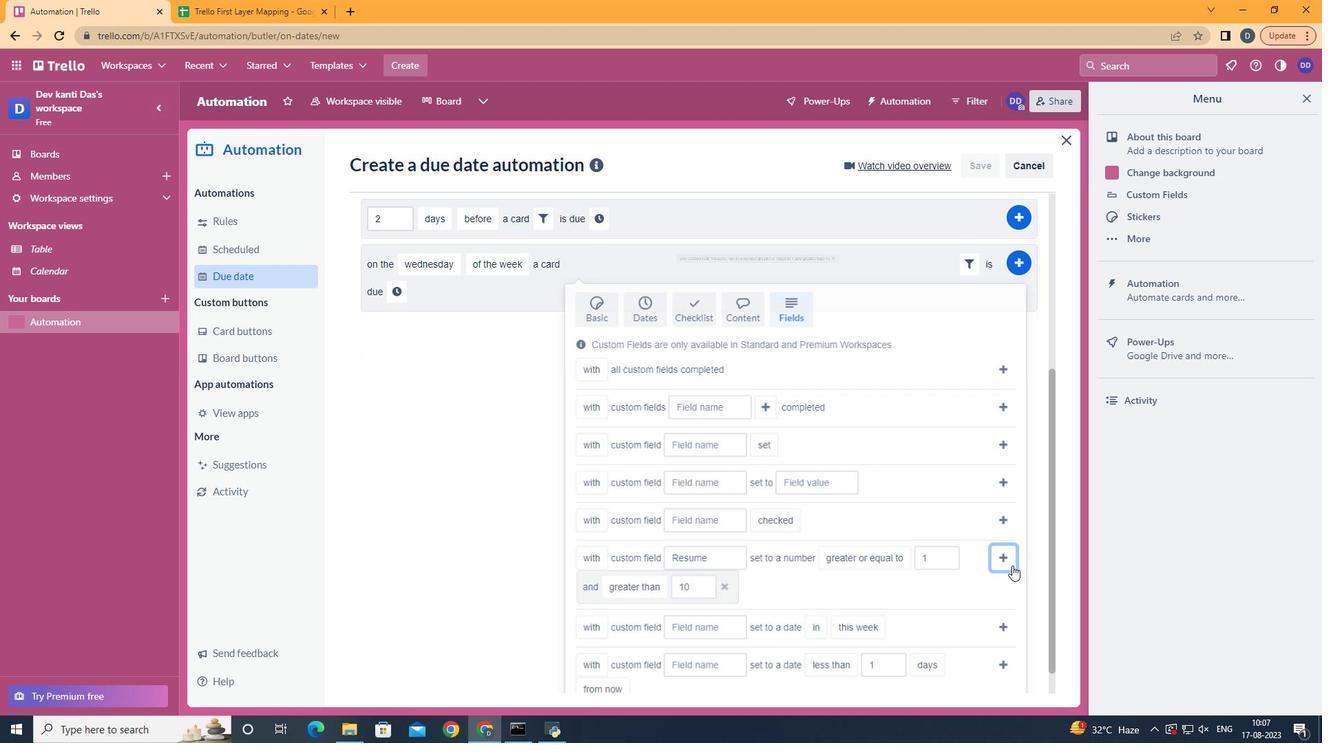 
Action: Mouse pressed left at (1012, 565)
Screenshot: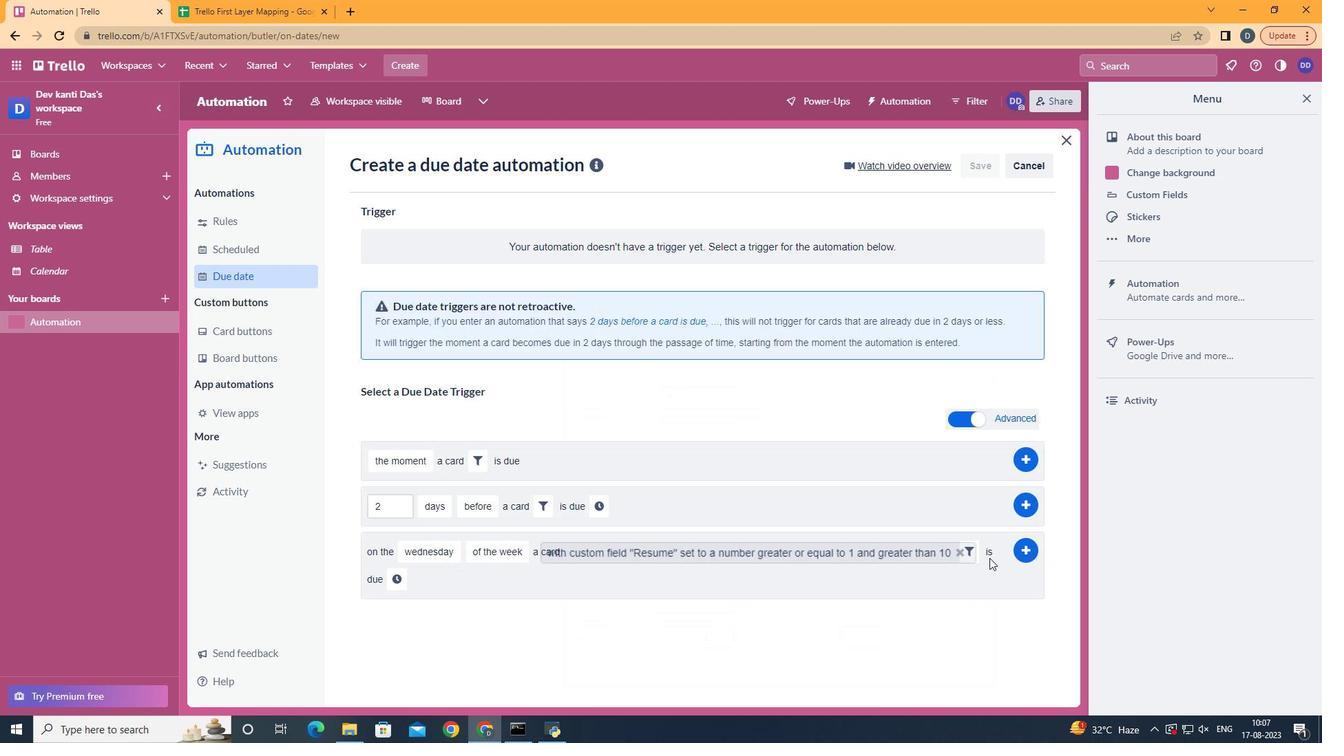 
Action: Mouse moved to (396, 580)
Screenshot: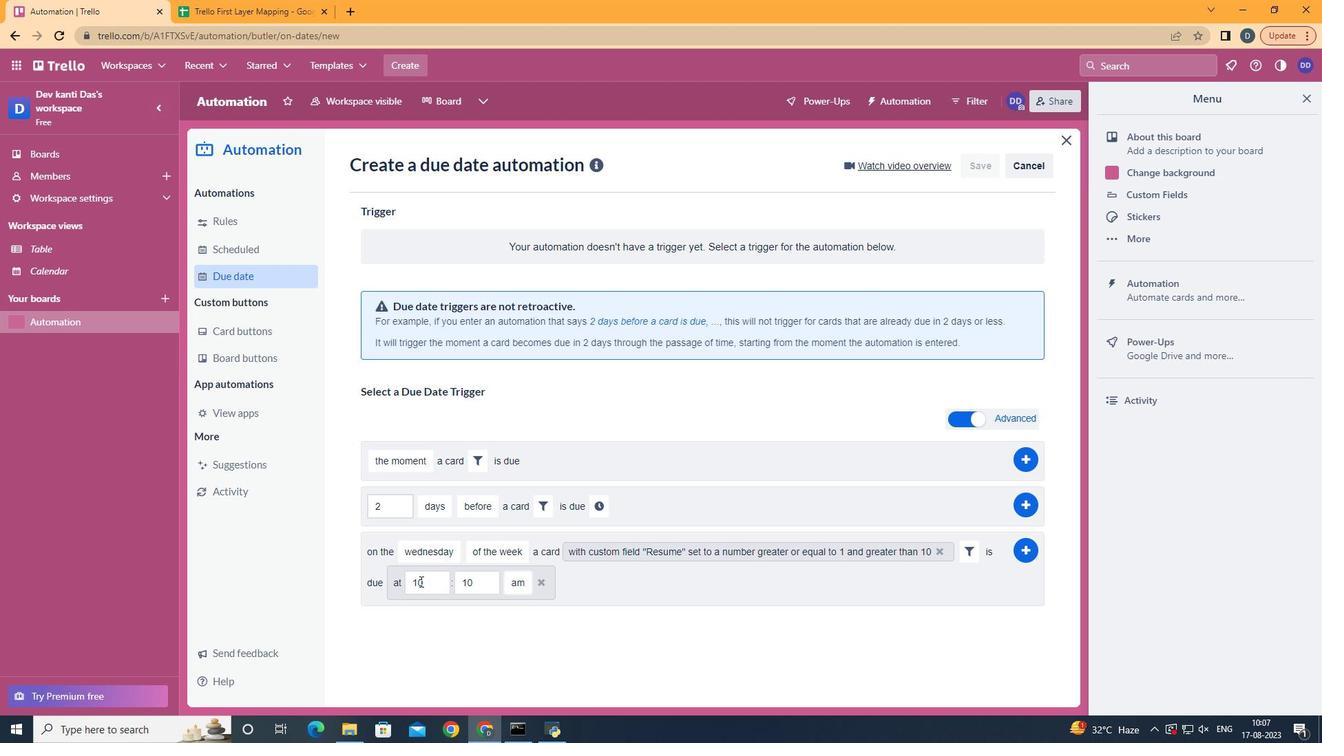 
Action: Mouse pressed left at (396, 580)
Screenshot: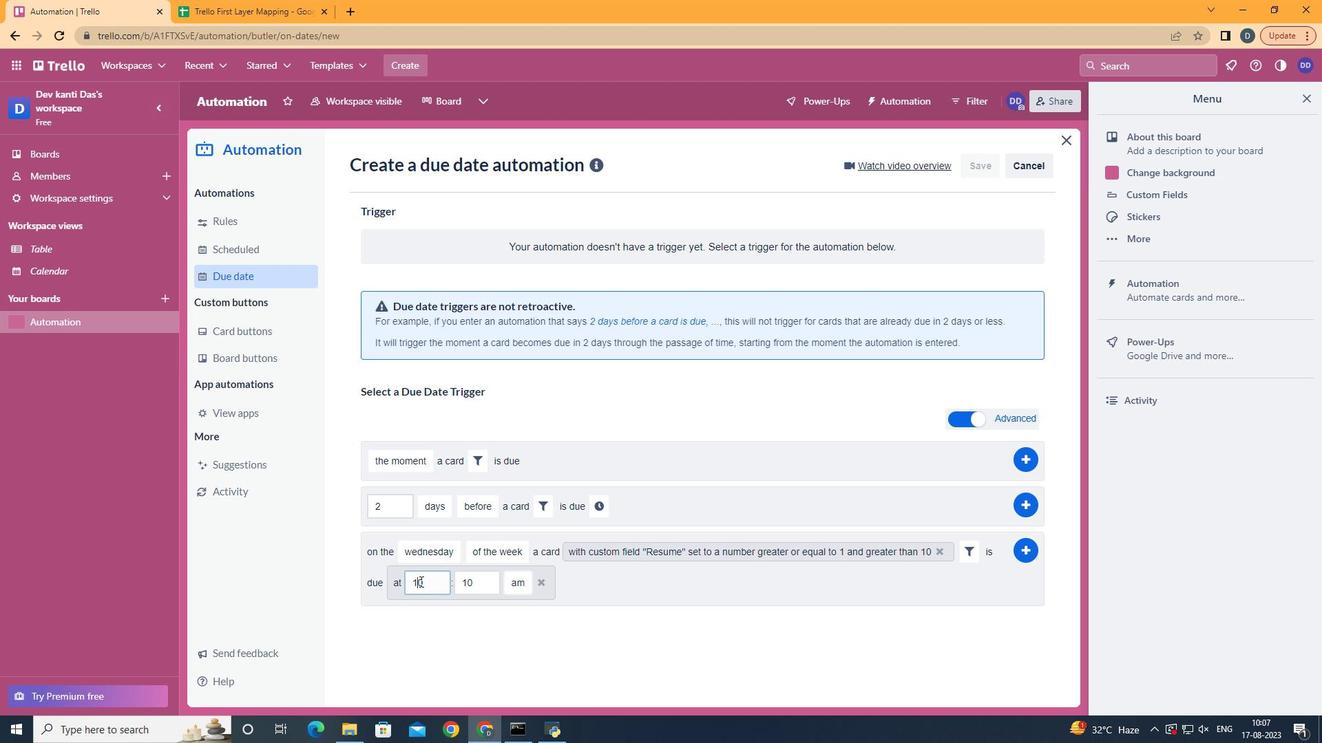 
Action: Mouse moved to (420, 581)
Screenshot: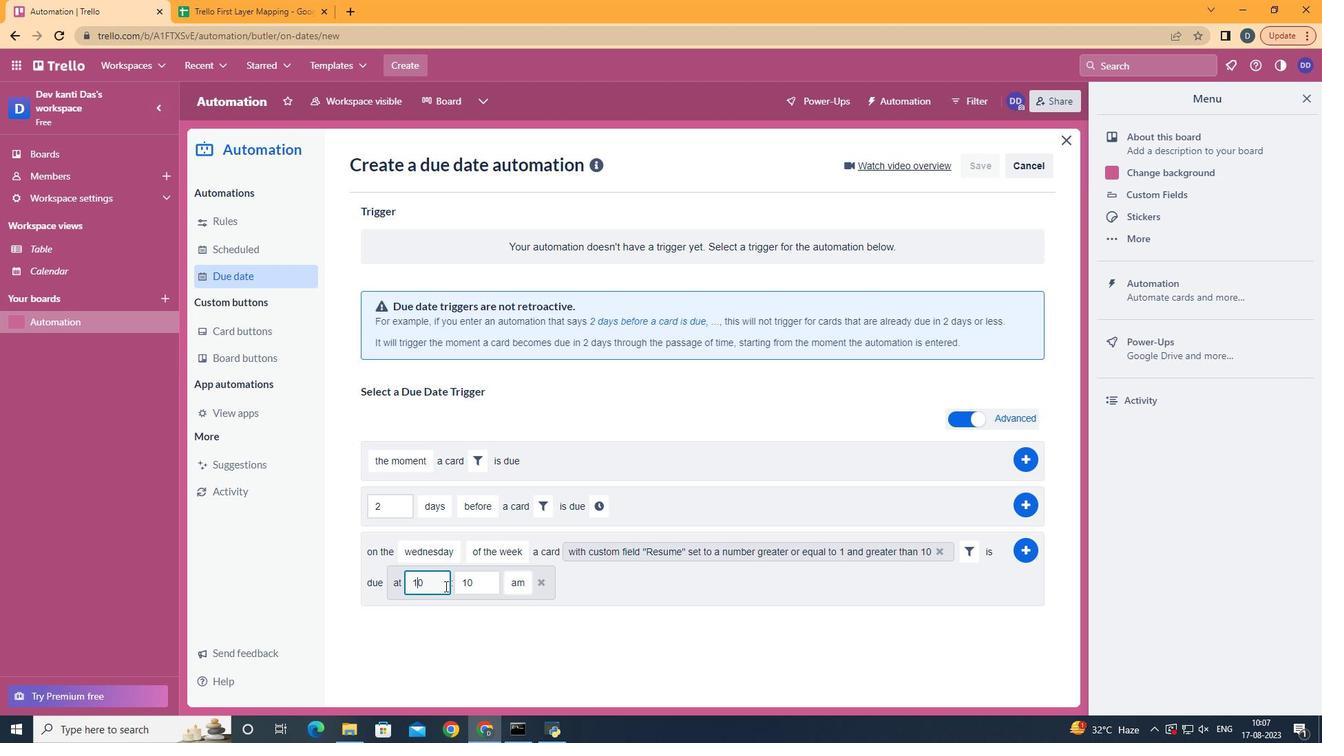 
Action: Mouse pressed left at (420, 581)
Screenshot: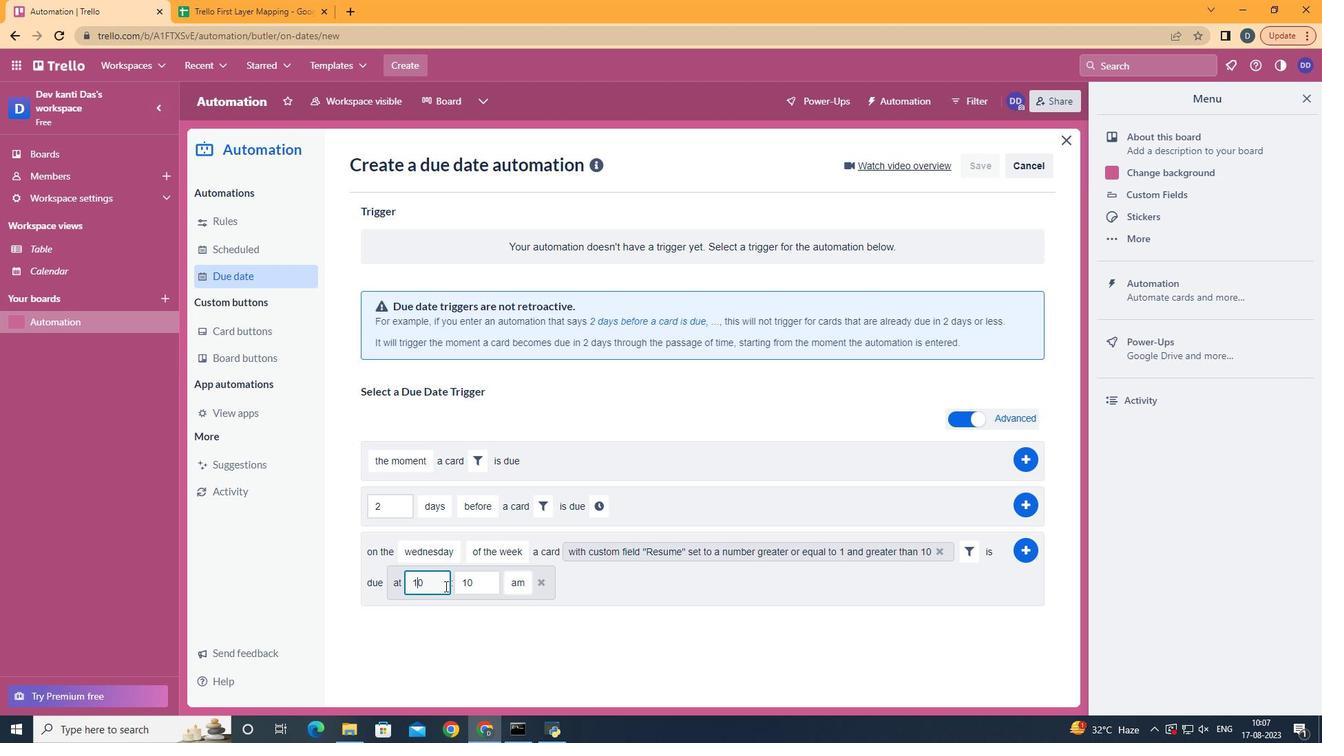 
Action: Mouse moved to (445, 586)
Screenshot: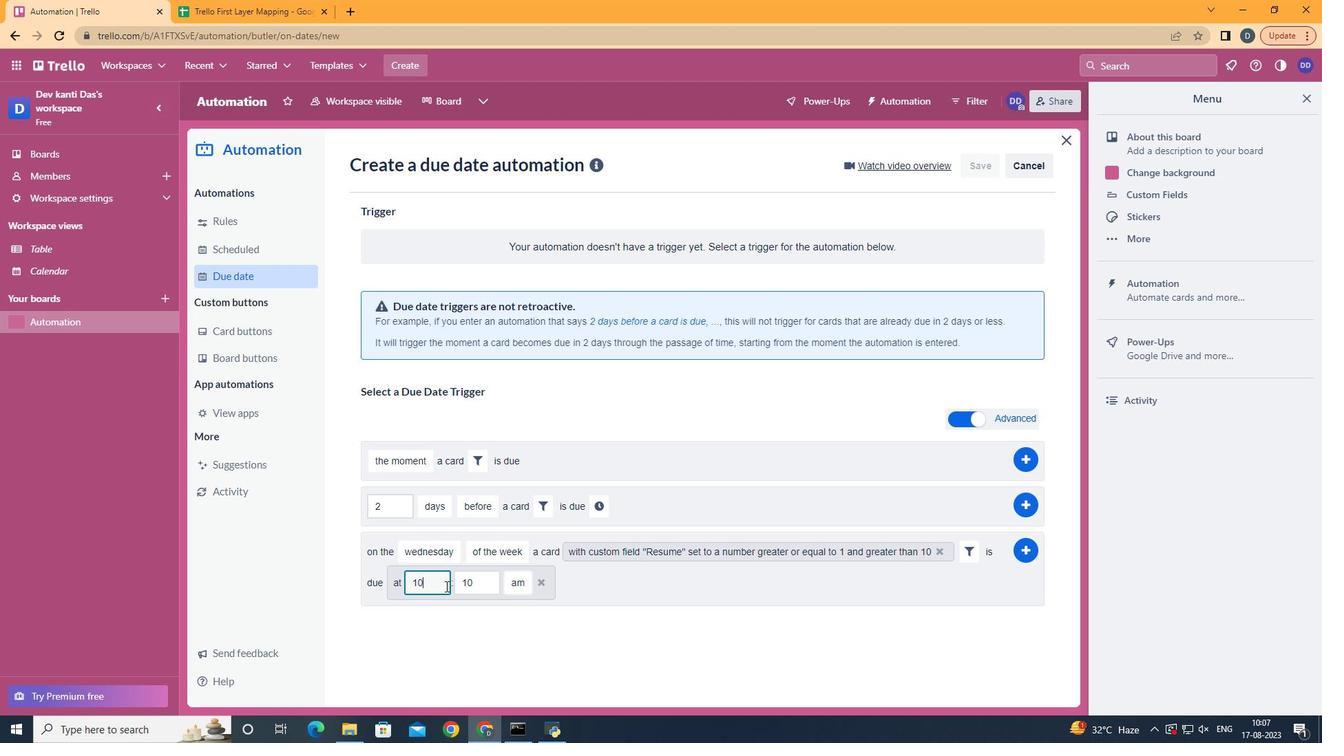 
Action: Mouse pressed left at (445, 586)
Screenshot: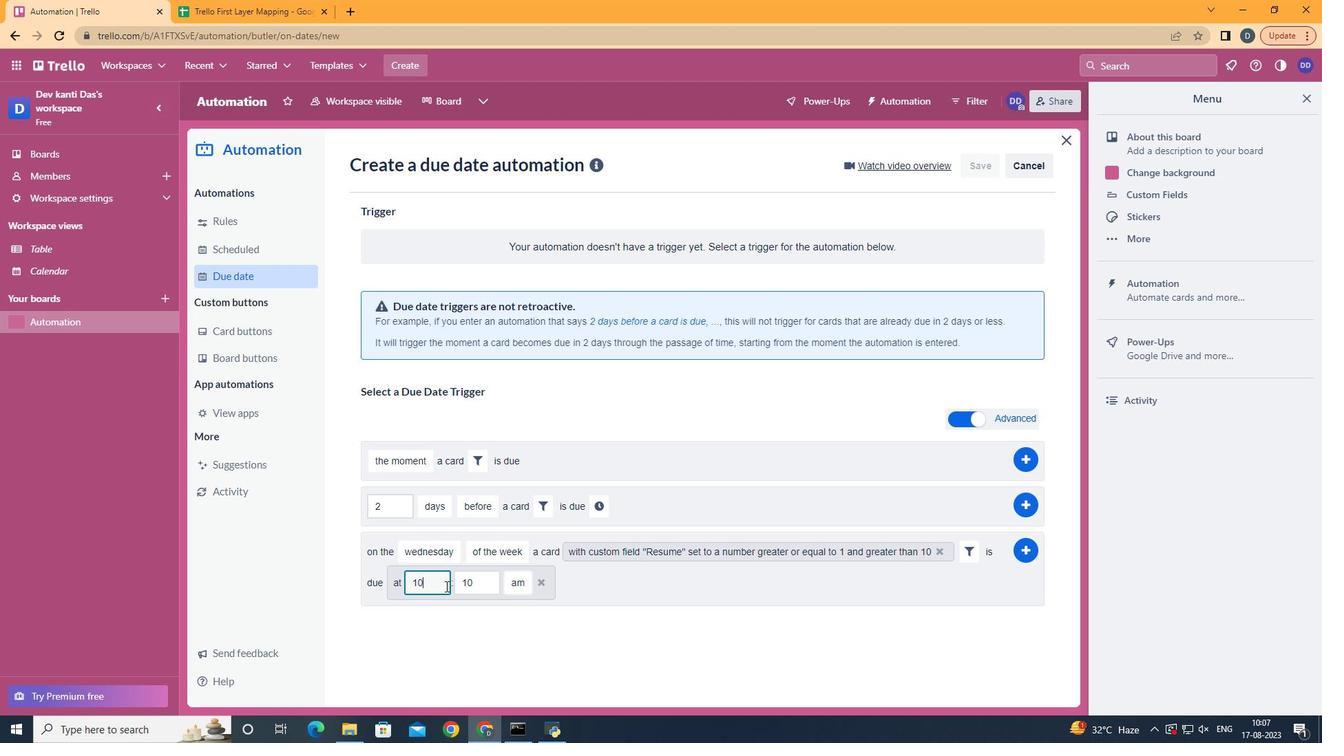 
Action: Key pressed <Key.backspace>1
Screenshot: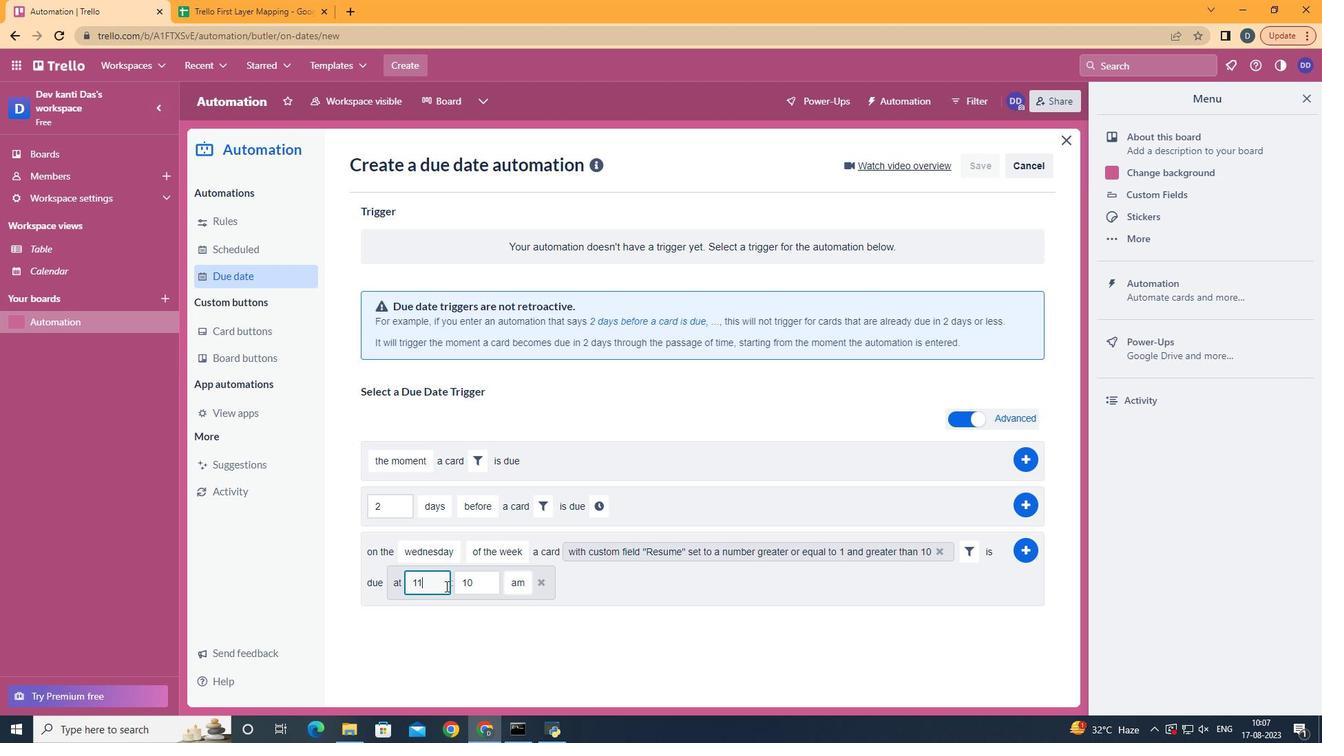
Action: Mouse moved to (491, 581)
Screenshot: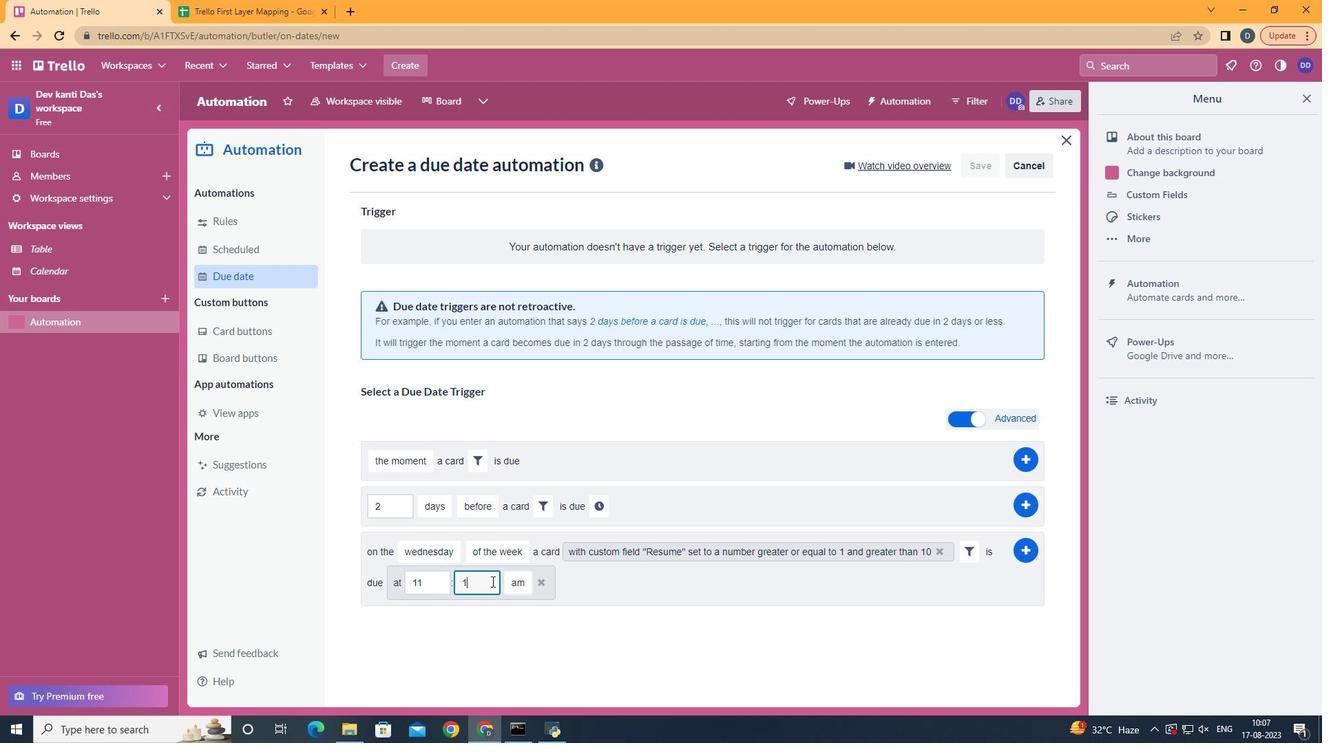 
Action: Mouse pressed left at (491, 581)
Screenshot: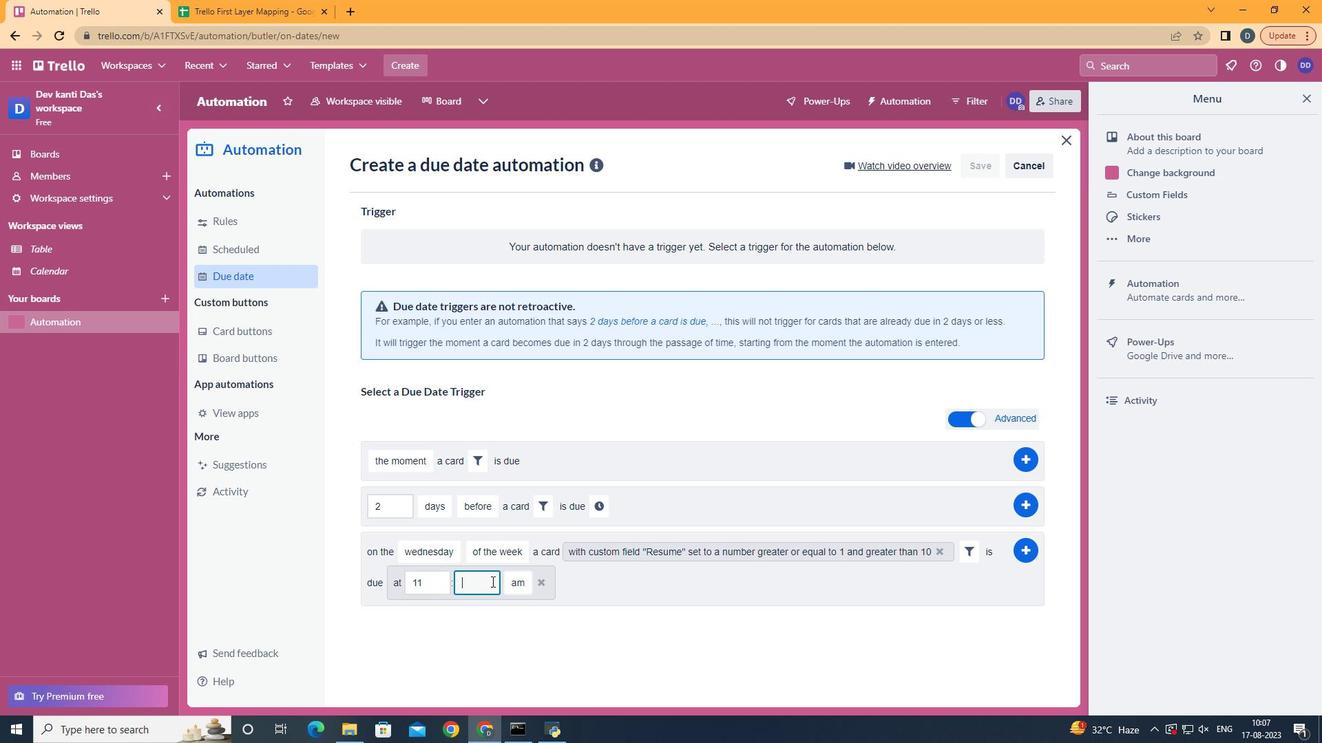 
Action: Key pressed <Key.backspace><Key.backspace>00
Screenshot: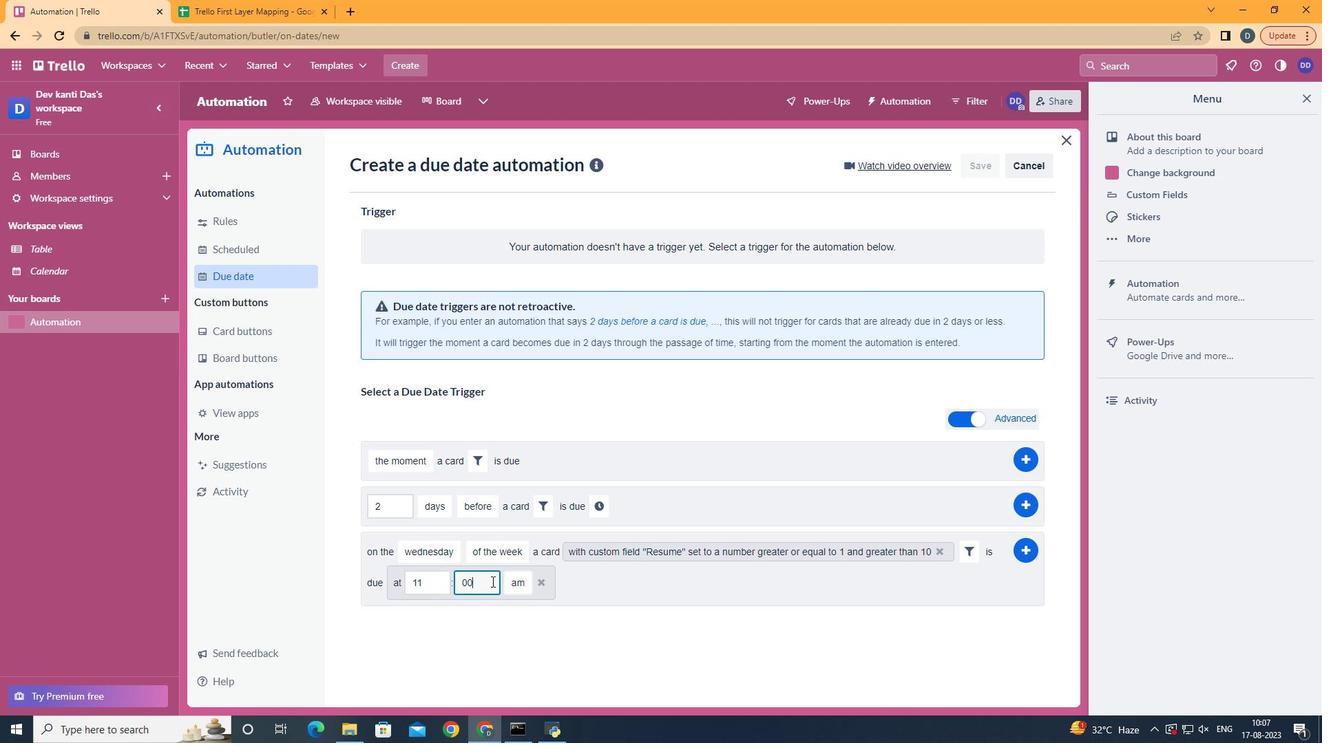 
Action: Mouse moved to (1032, 550)
Screenshot: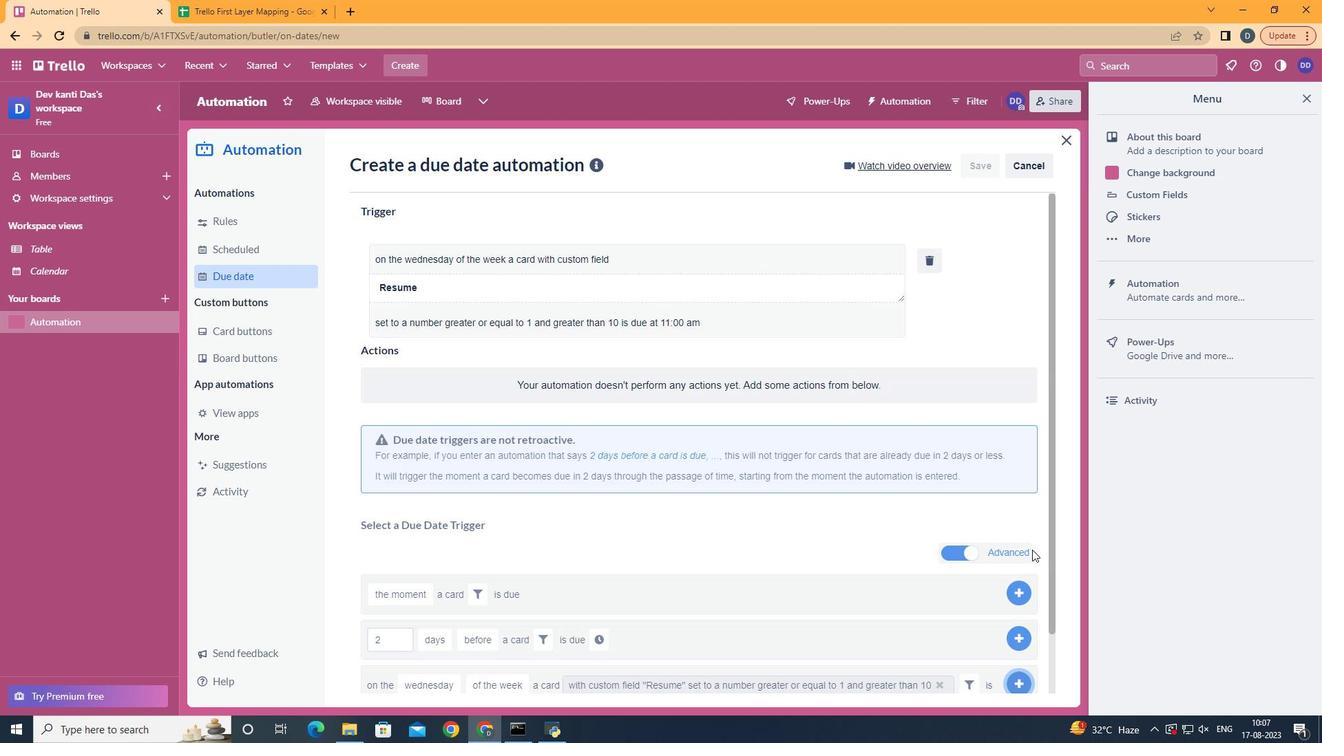 
Action: Mouse pressed left at (1032, 550)
Screenshot: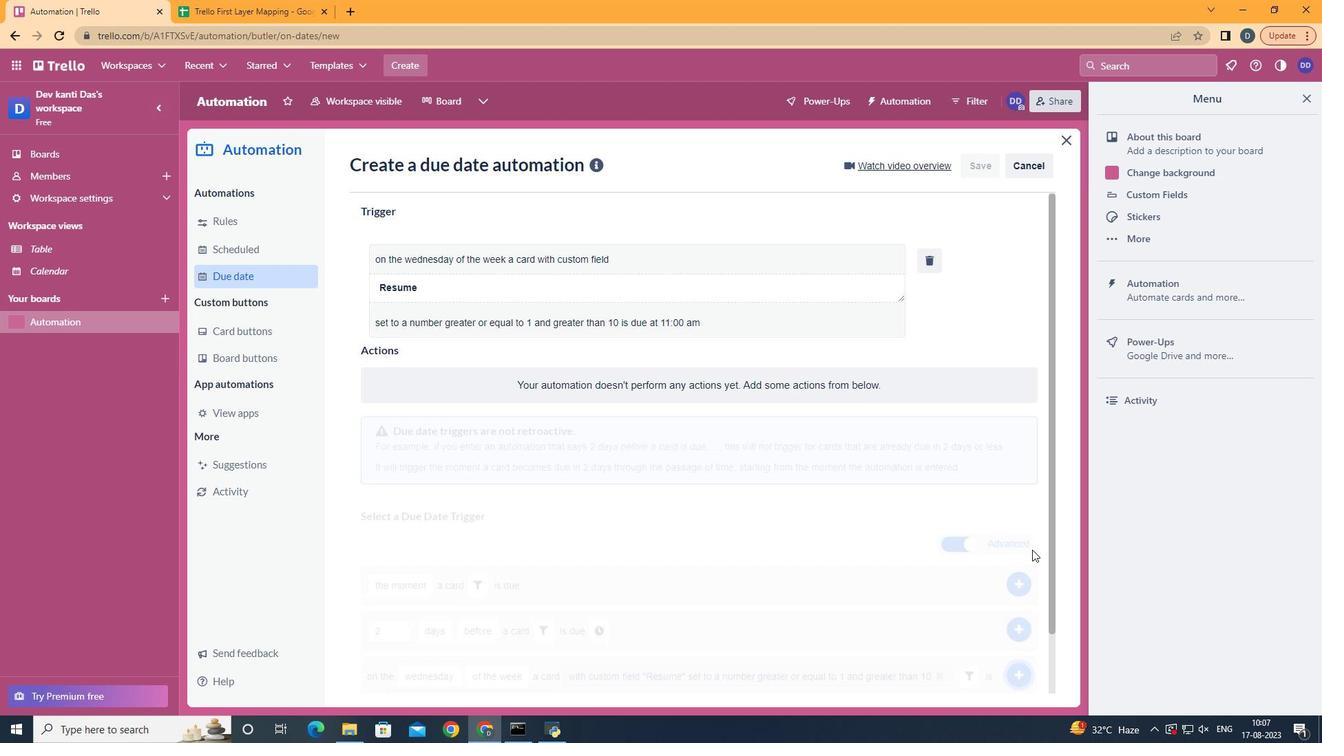 
Action: Mouse moved to (1025, 551)
Screenshot: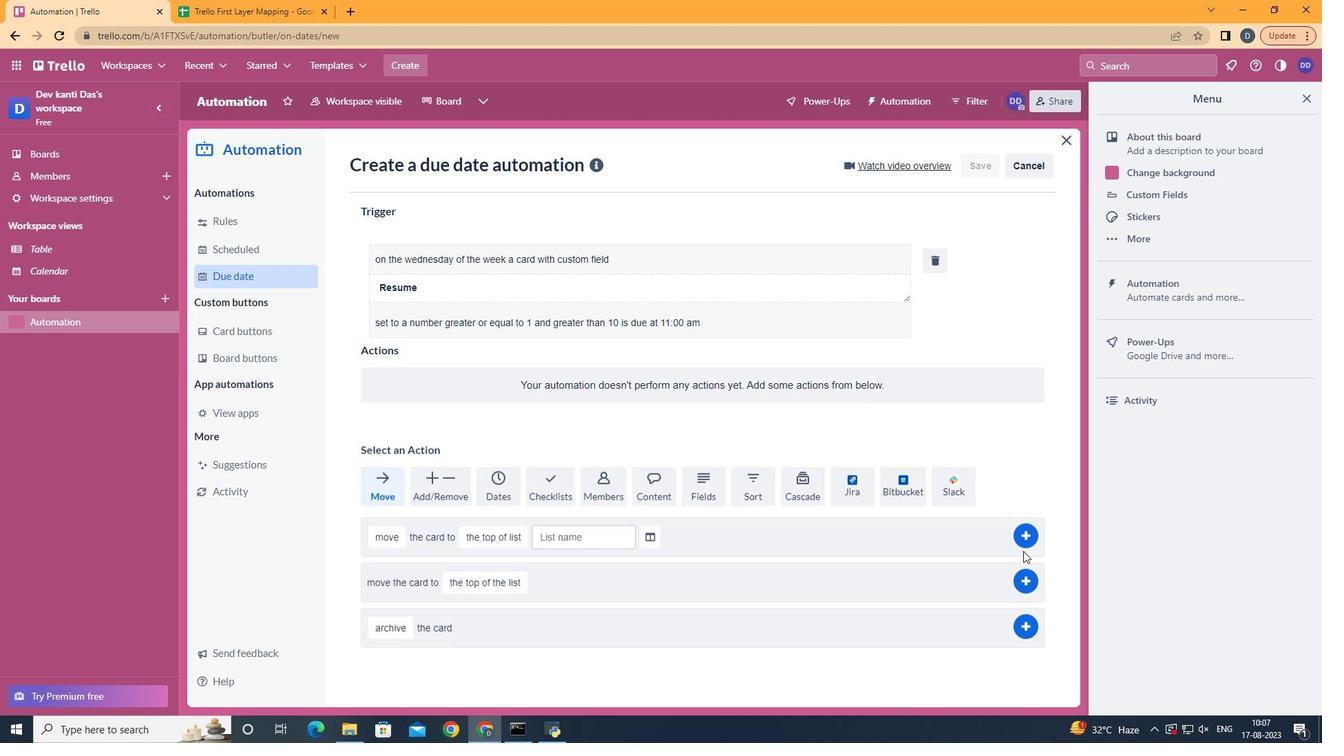 
